 Task: Select Convenience. Add to cart, from FastMarket for 929 Preston Street, Leroy, Kansas 66857, Cell Number 620-964-6868, following items : Red Bull 4PK_x000D_
 - 1, Cheeze It Original_x000D_
 - 1, Pringles BBQ Grab N Go_x000D_
 - 1
Action: Mouse moved to (284, 114)
Screenshot: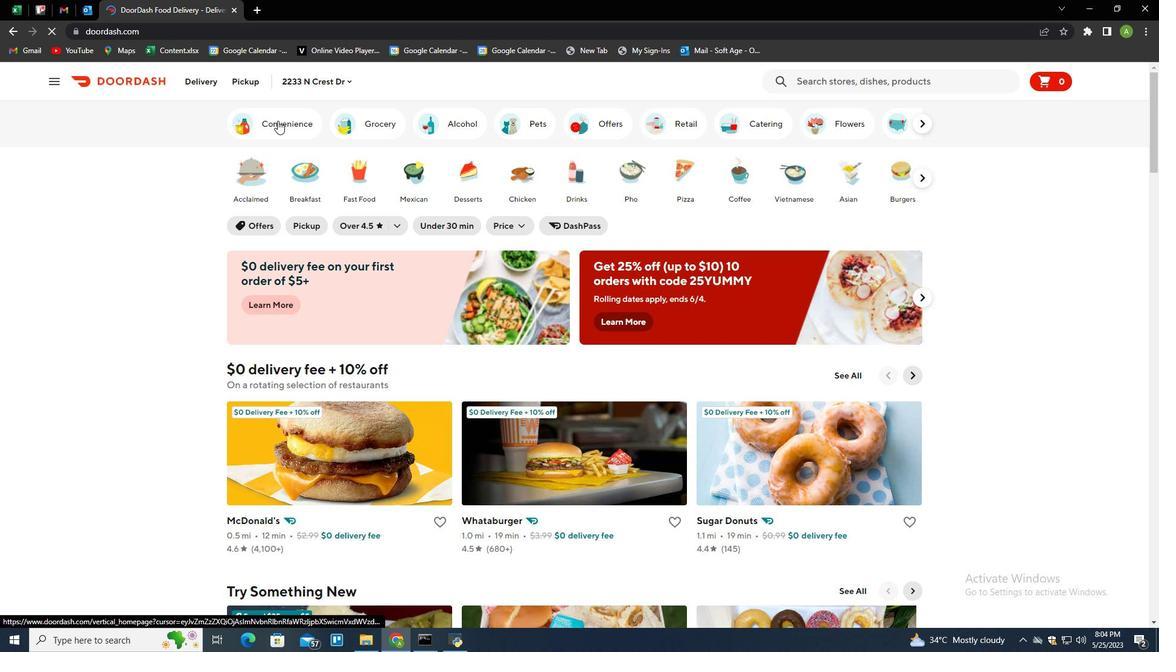
Action: Mouse pressed left at (284, 114)
Screenshot: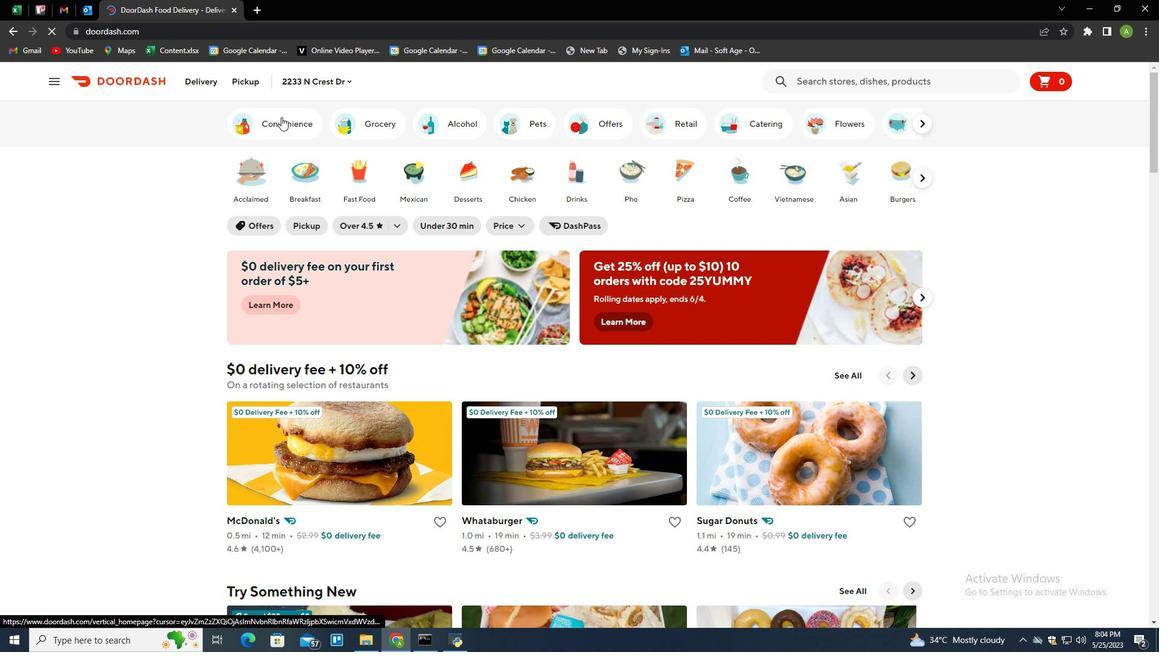 
Action: Mouse moved to (662, 609)
Screenshot: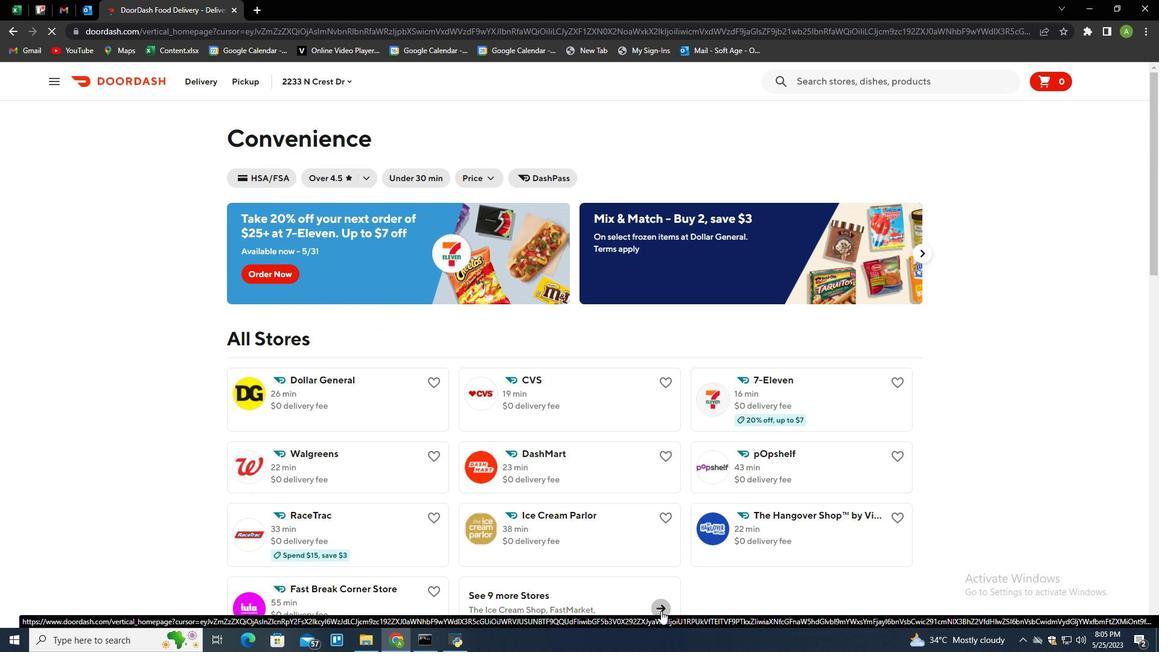 
Action: Mouse pressed left at (662, 609)
Screenshot: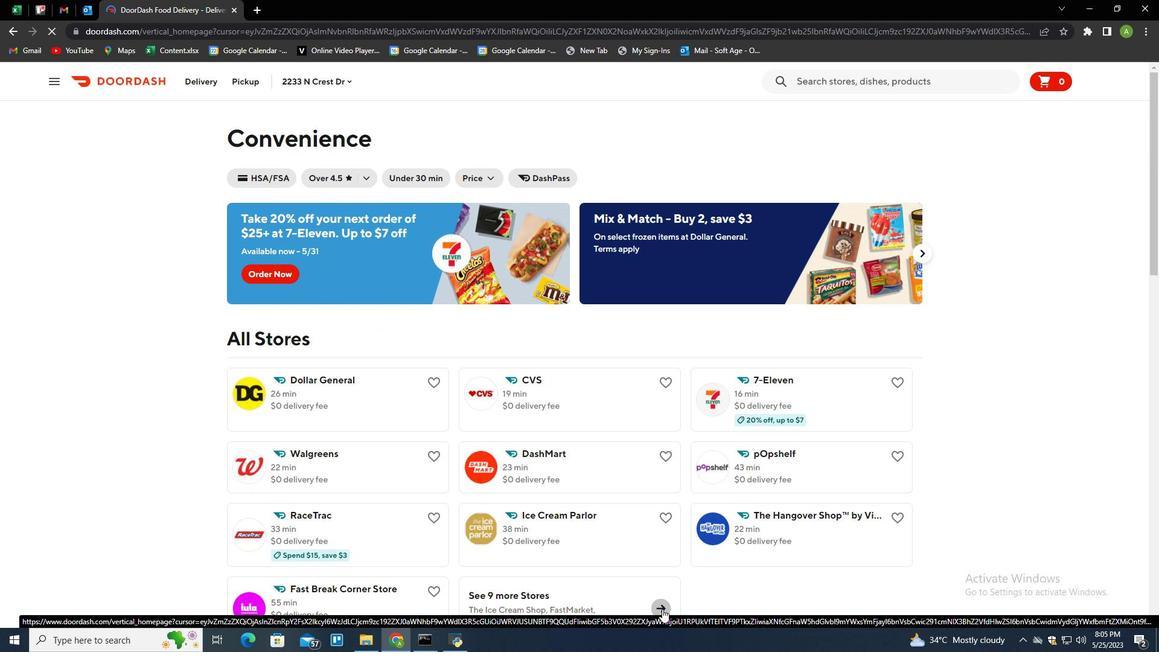 
Action: Mouse moved to (736, 397)
Screenshot: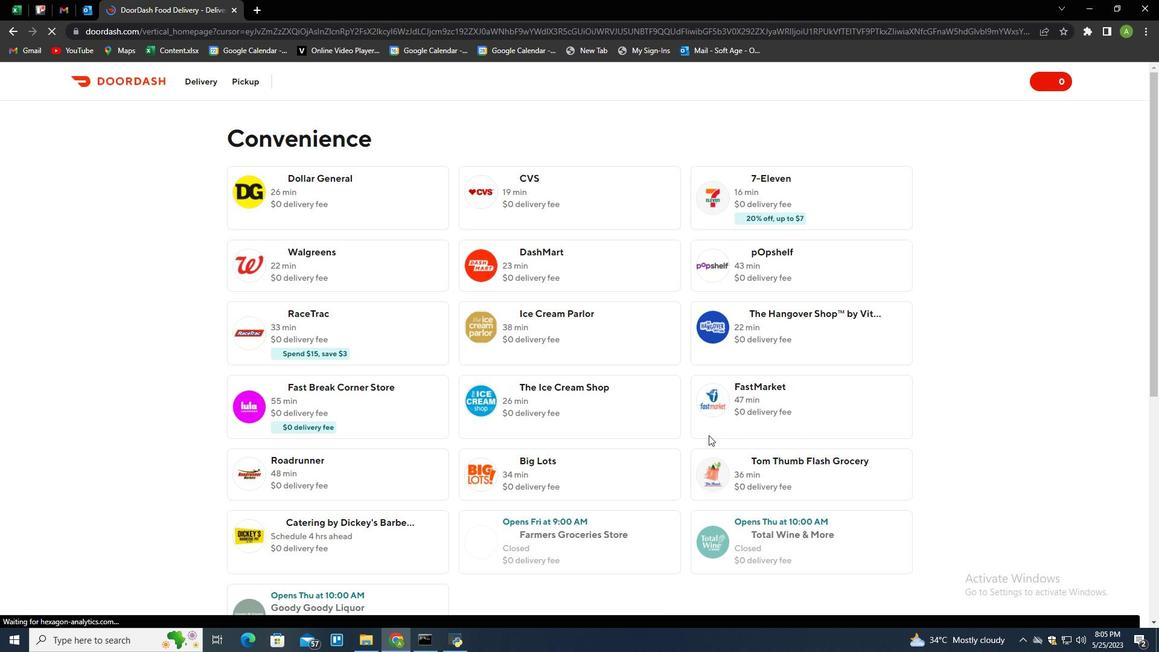 
Action: Mouse pressed left at (736, 397)
Screenshot: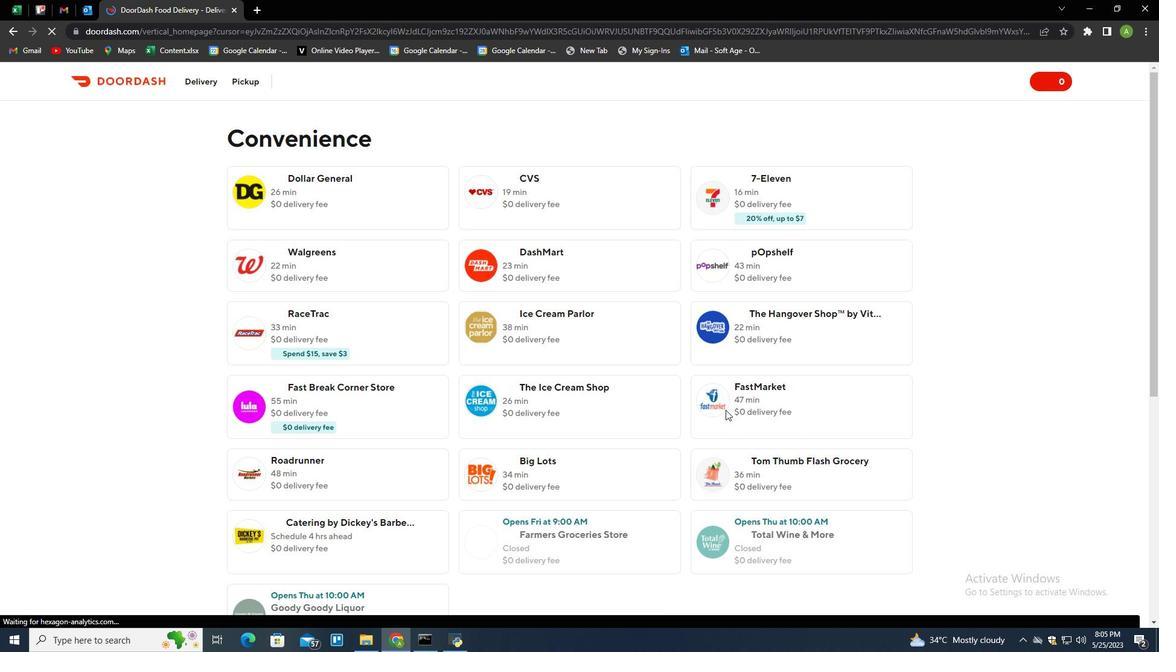
Action: Mouse moved to (257, 80)
Screenshot: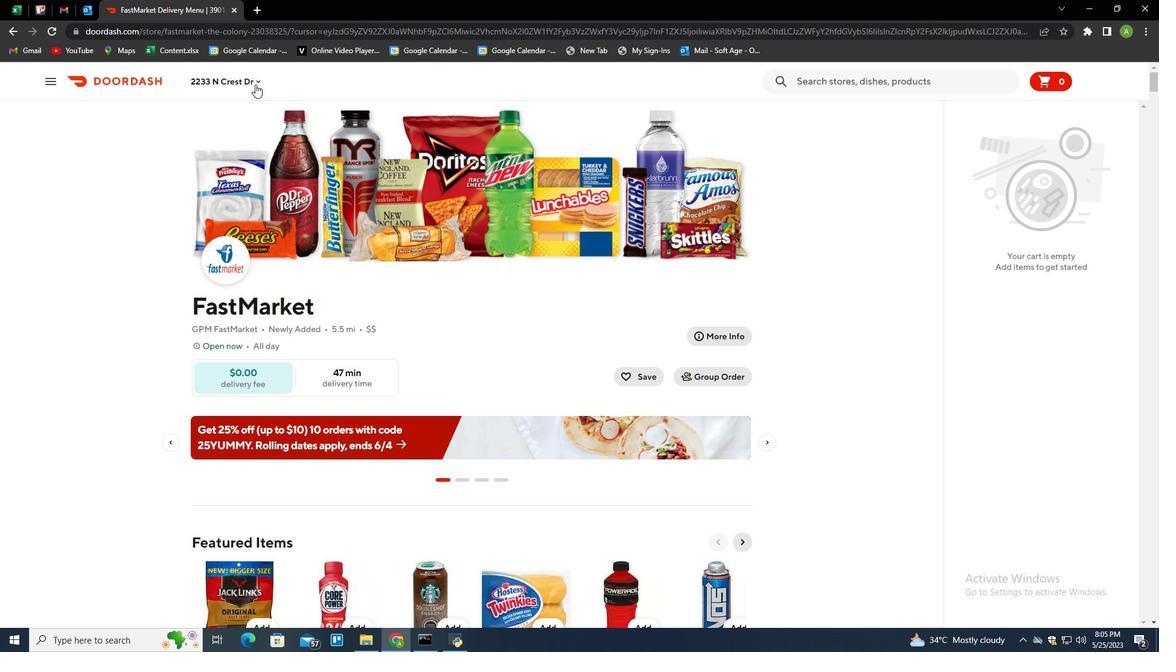 
Action: Mouse pressed left at (257, 80)
Screenshot: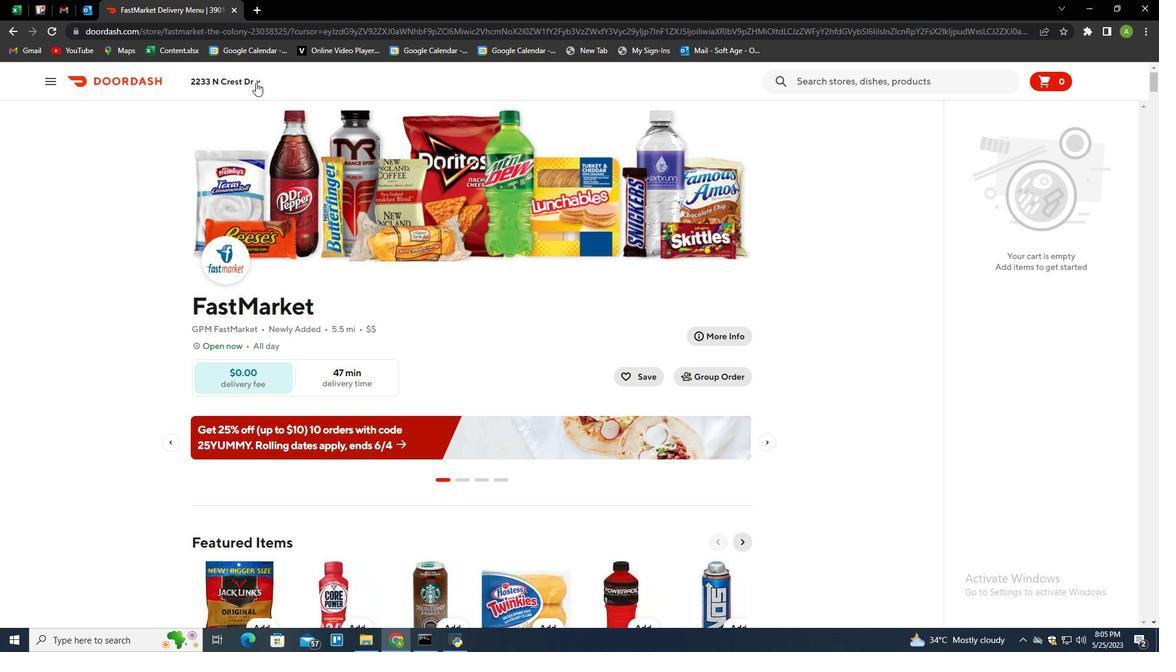 
Action: Mouse moved to (238, 131)
Screenshot: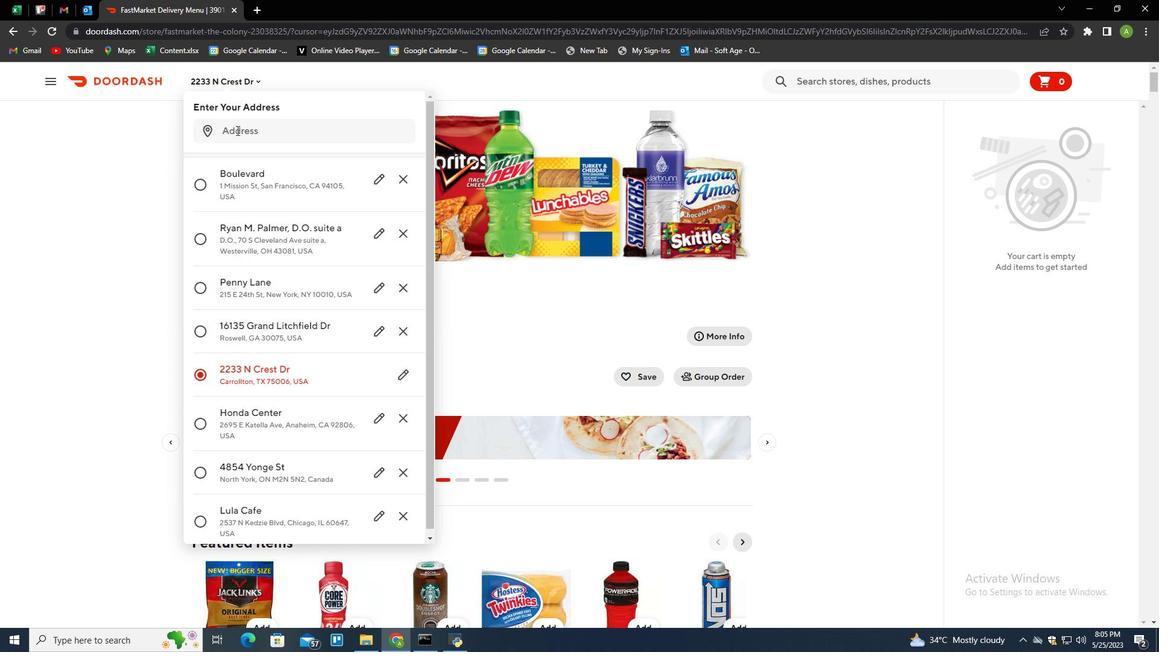 
Action: Mouse pressed left at (238, 131)
Screenshot: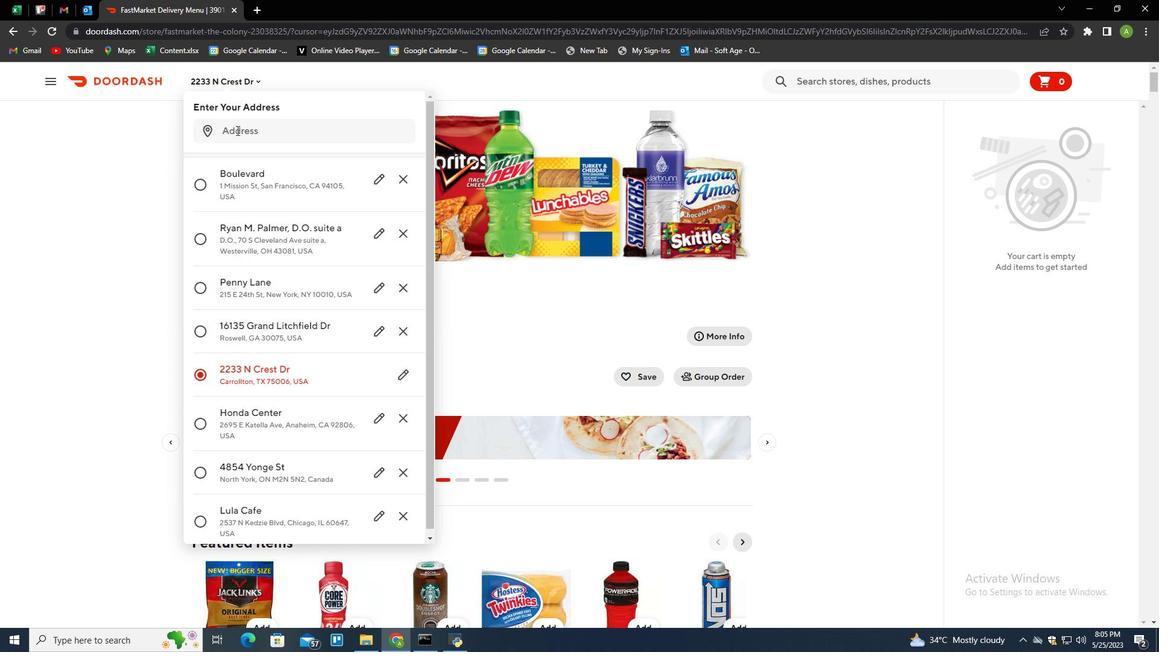 
Action: Key pressed 929<Key.space>pee<Key.backspace><Key.backspace>reston<Key.space>street,<Key.space>leroy,<Key.space>kansas<Key.space>66857<Key.enter>
Screenshot: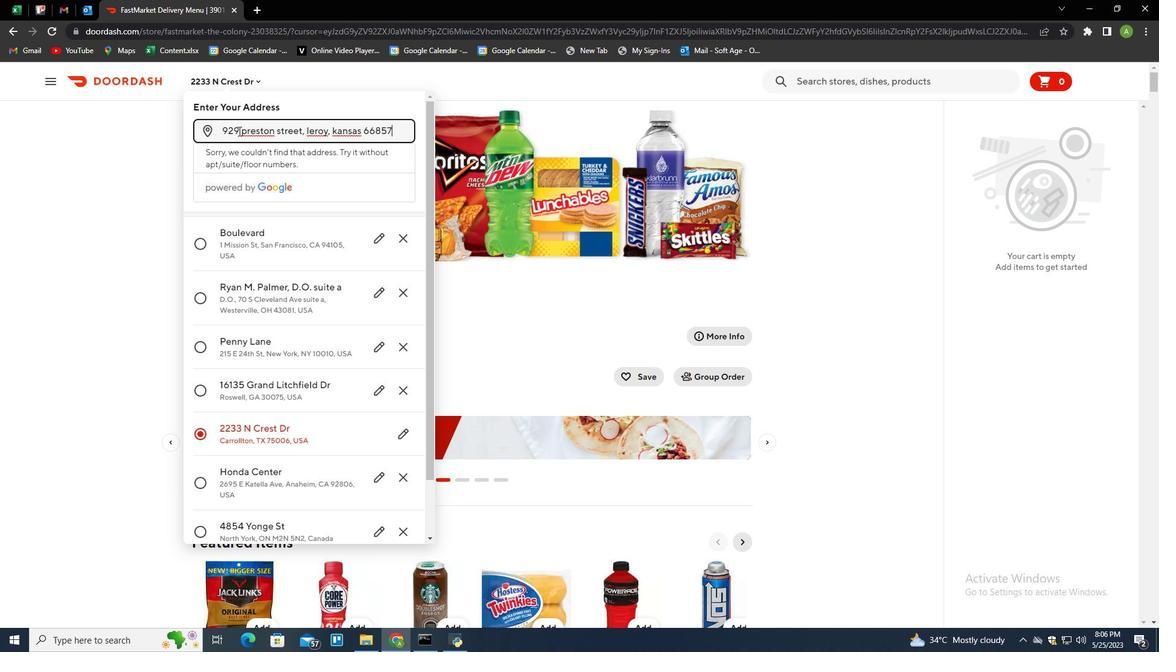 
Action: Mouse moved to (366, 499)
Screenshot: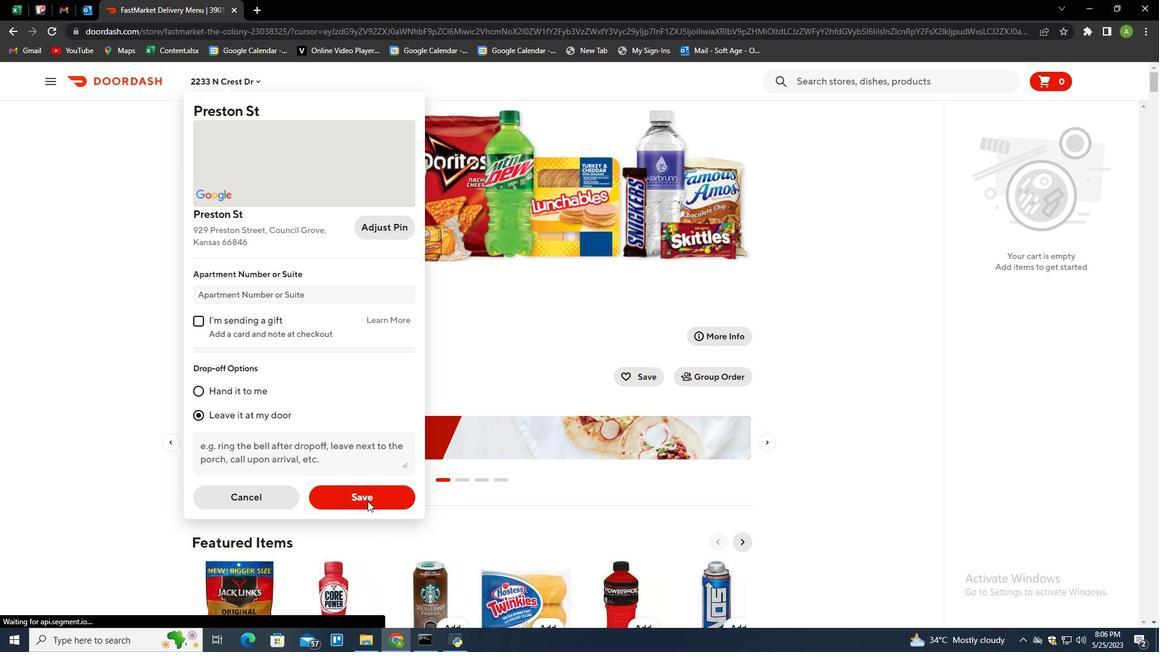 
Action: Mouse pressed left at (366, 499)
Screenshot: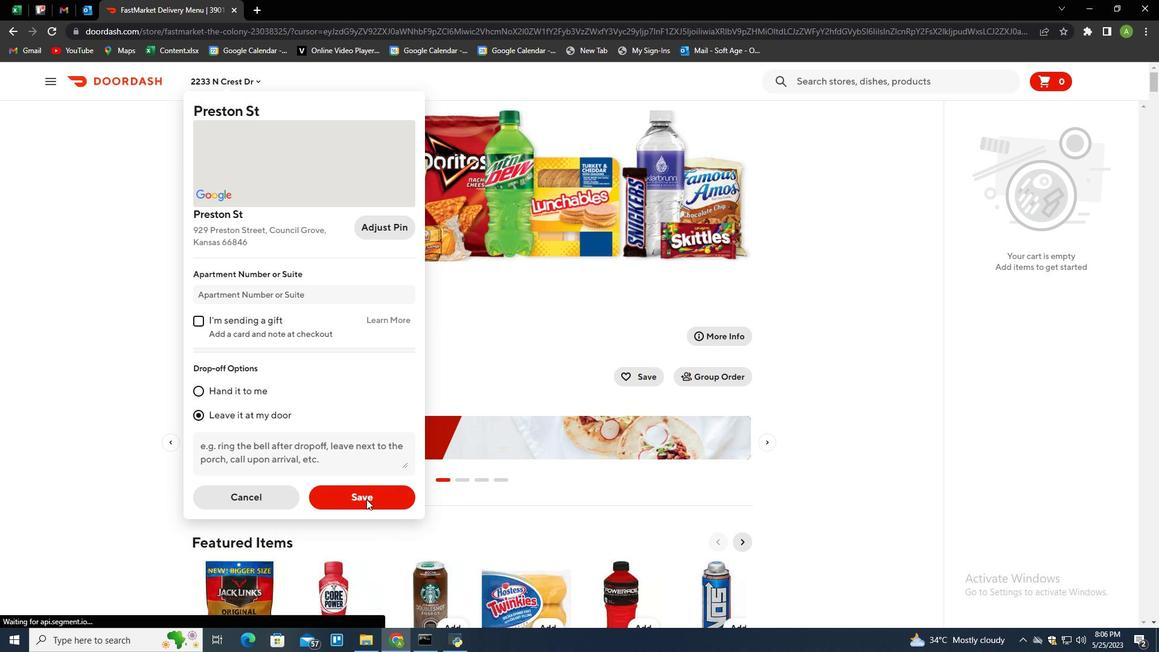 
Action: Mouse moved to (623, 443)
Screenshot: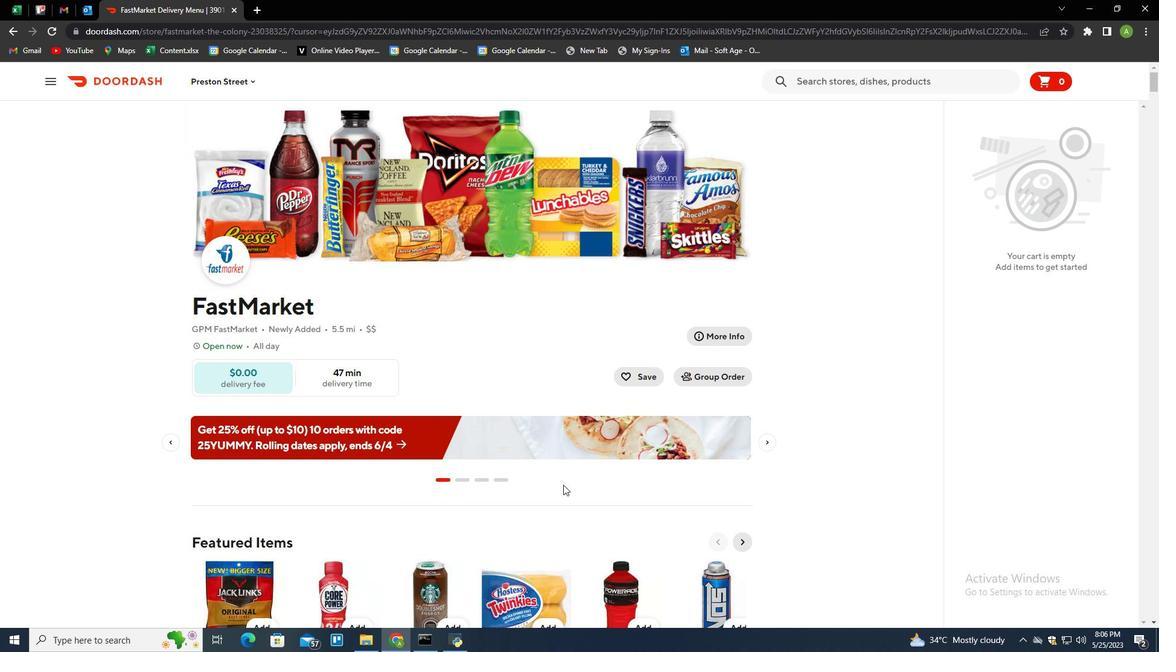 
Action: Mouse scrolled (623, 442) with delta (0, 0)
Screenshot: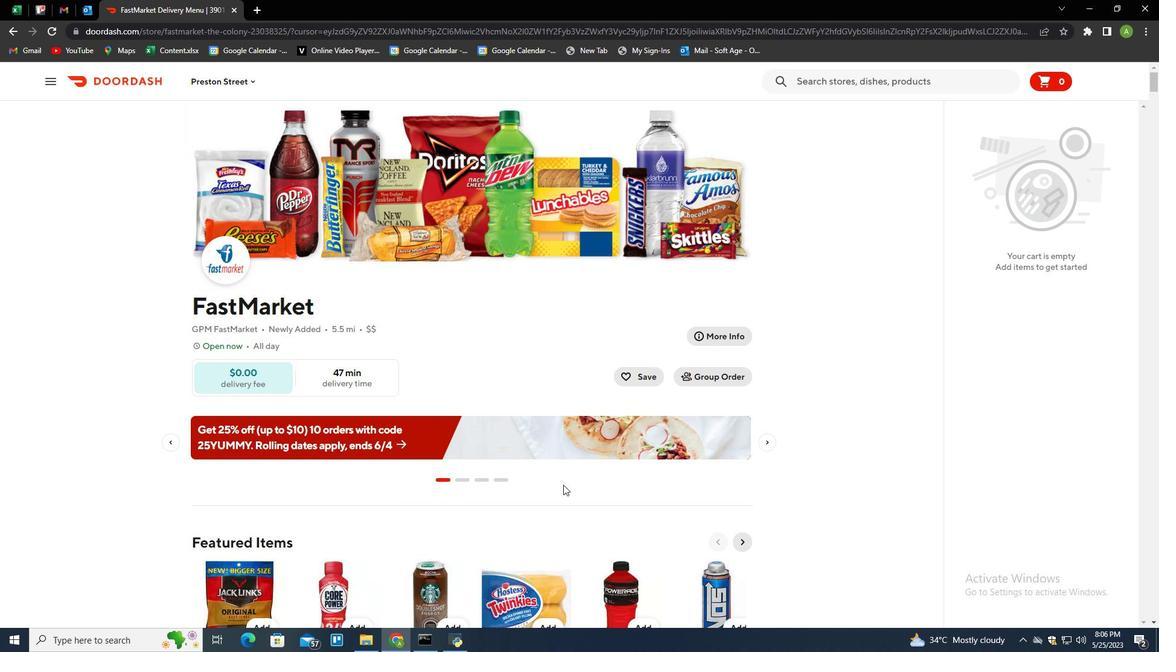 
Action: Mouse scrolled (623, 442) with delta (0, 0)
Screenshot: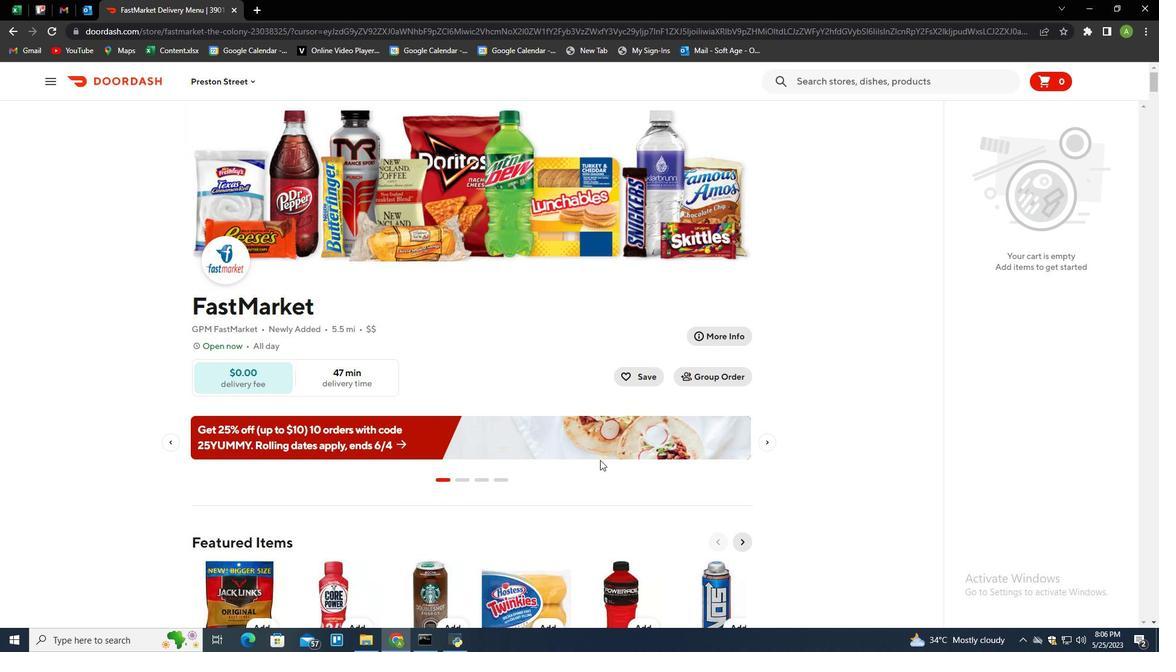 
Action: Mouse moved to (625, 443)
Screenshot: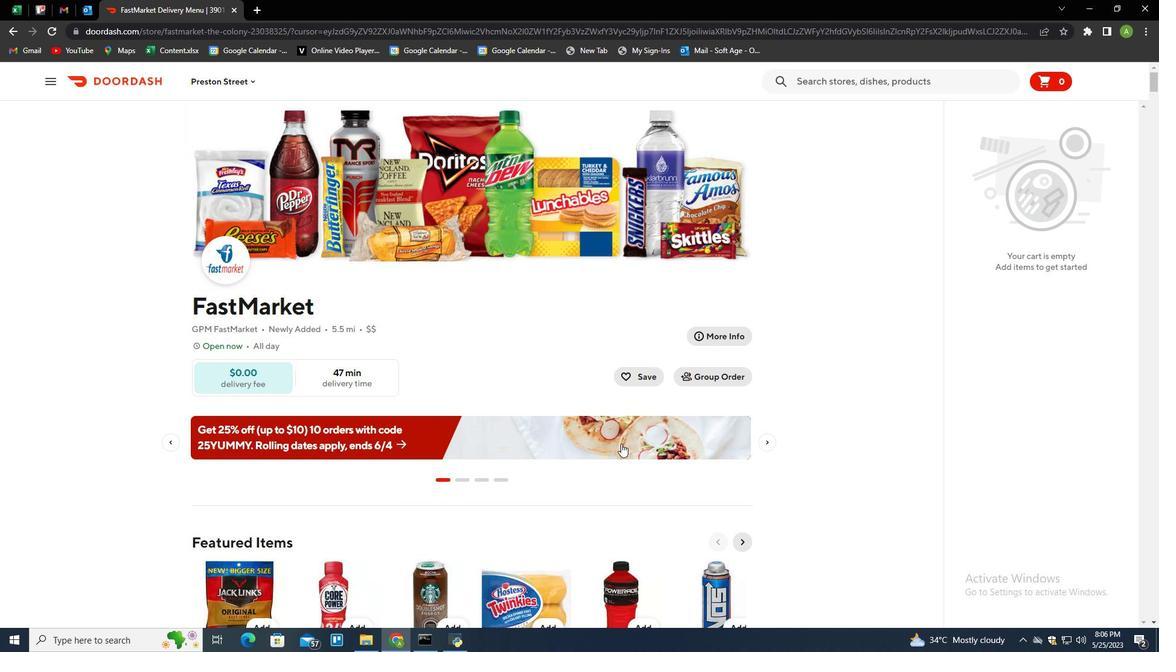 
Action: Mouse scrolled (625, 442) with delta (0, 0)
Screenshot: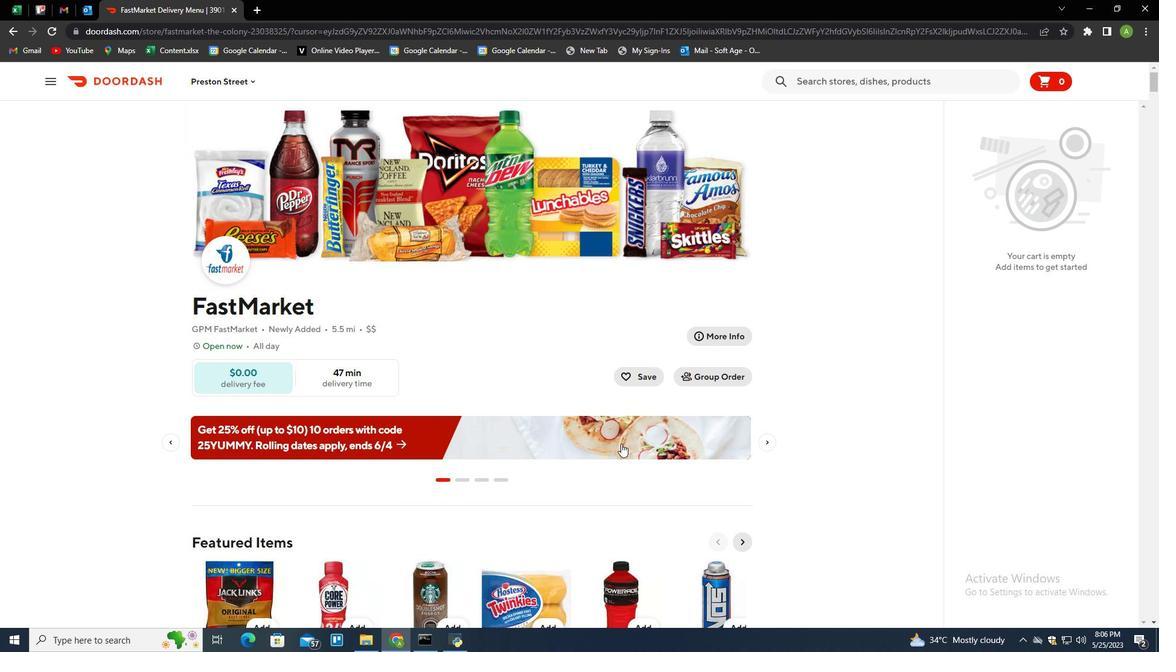 
Action: Mouse moved to (626, 444)
Screenshot: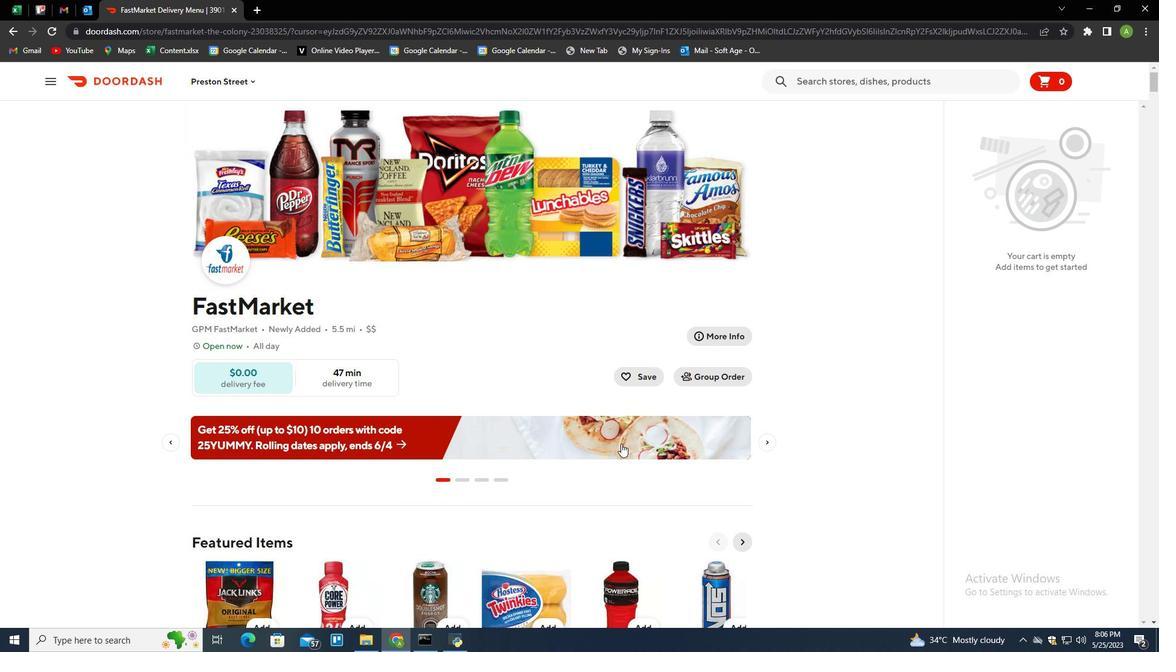 
Action: Mouse scrolled (626, 443) with delta (0, 0)
Screenshot: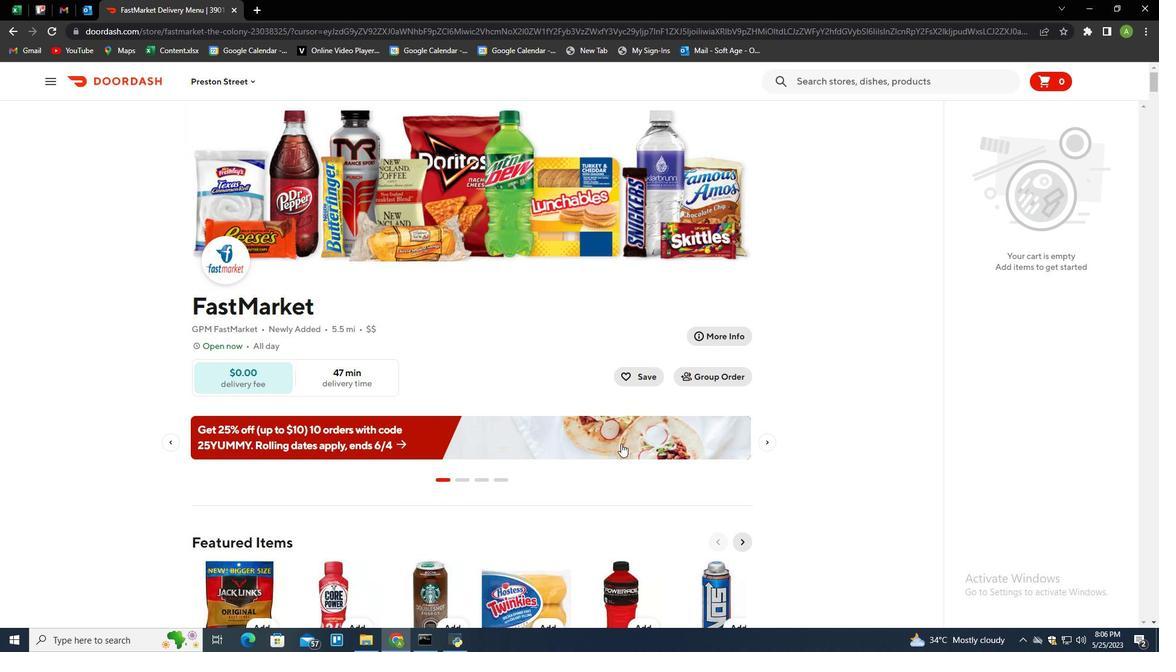 
Action: Mouse moved to (631, 446)
Screenshot: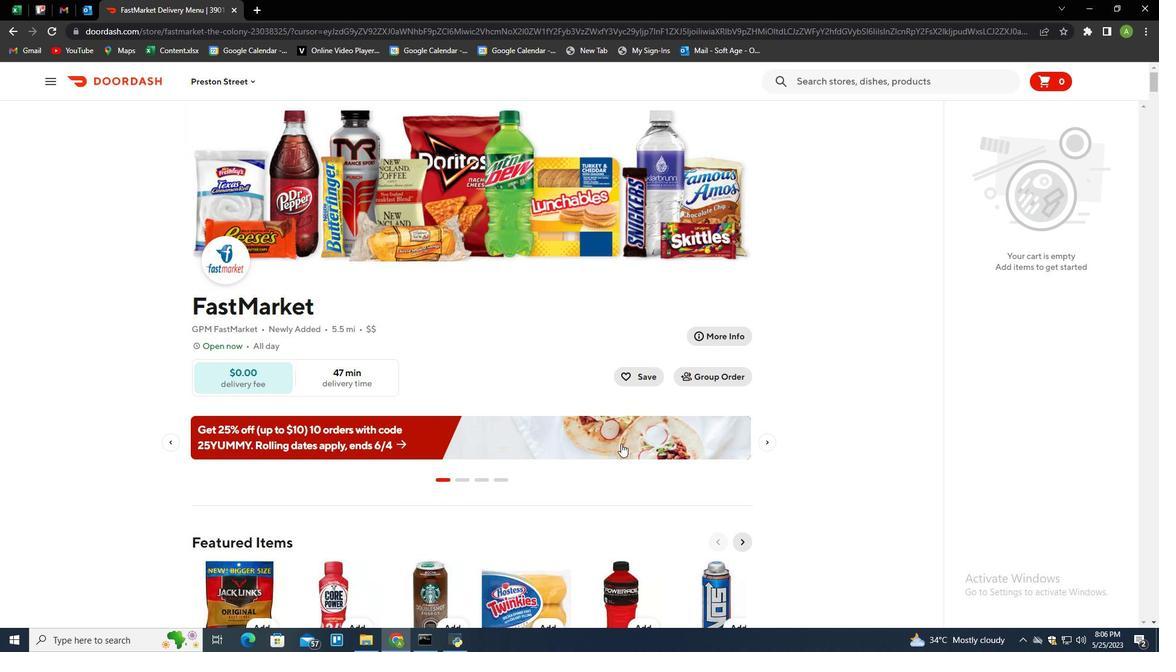 
Action: Mouse scrolled (631, 445) with delta (0, 0)
Screenshot: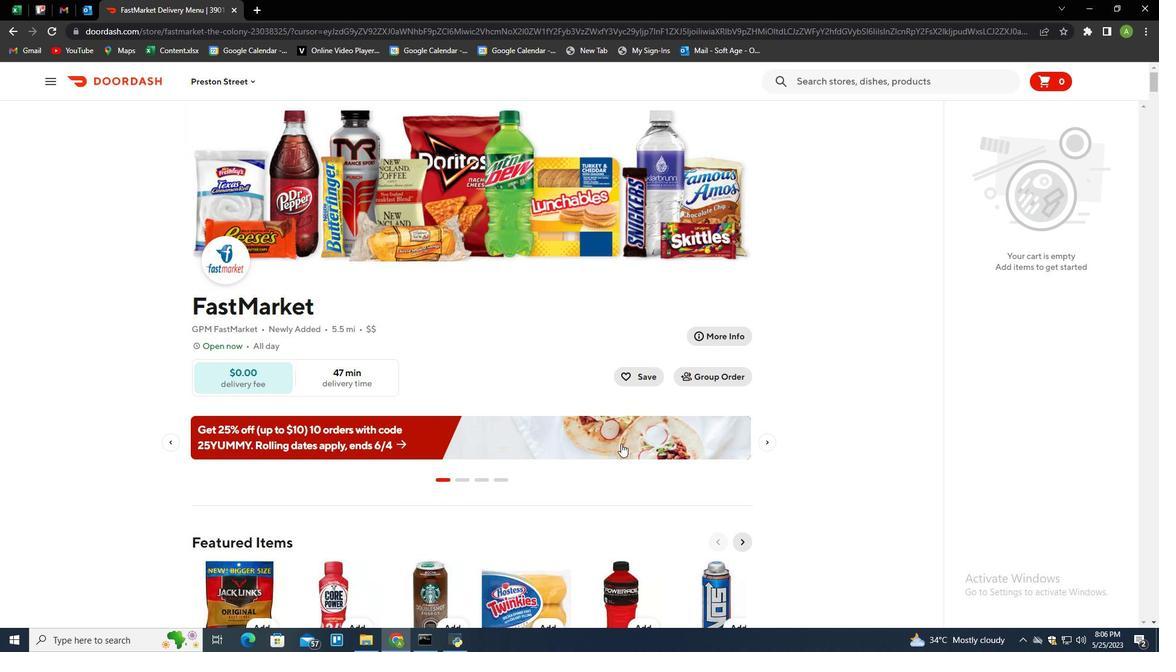 
Action: Mouse moved to (606, 601)
Screenshot: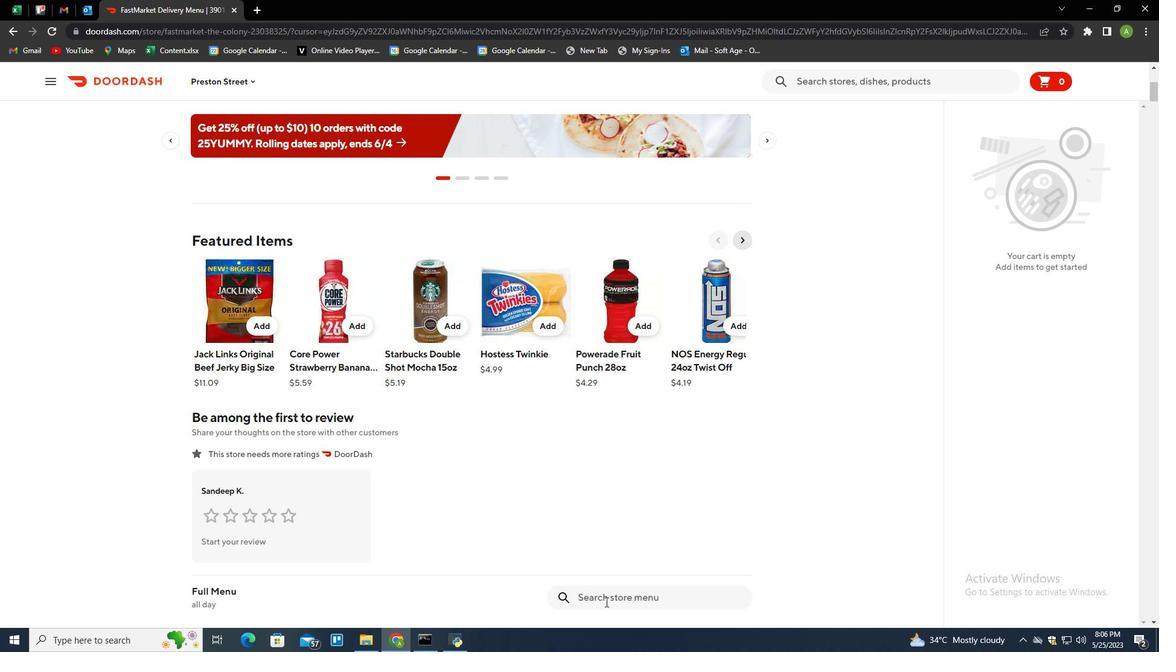 
Action: Mouse pressed left at (606, 601)
Screenshot: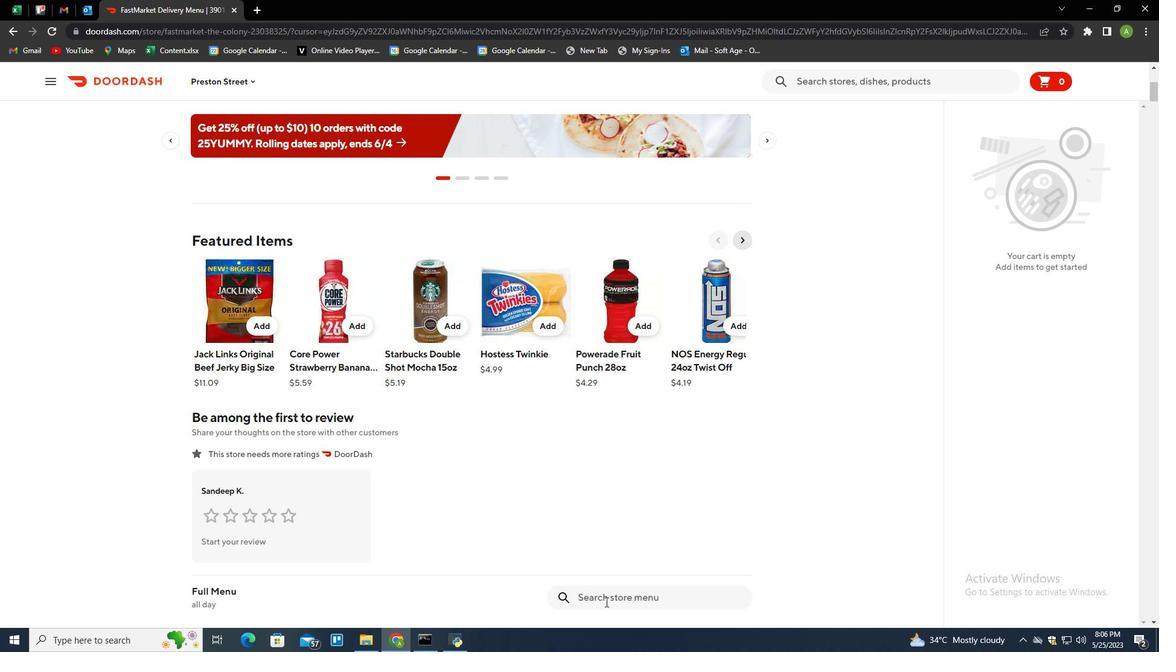 
Action: Mouse moved to (429, 248)
Screenshot: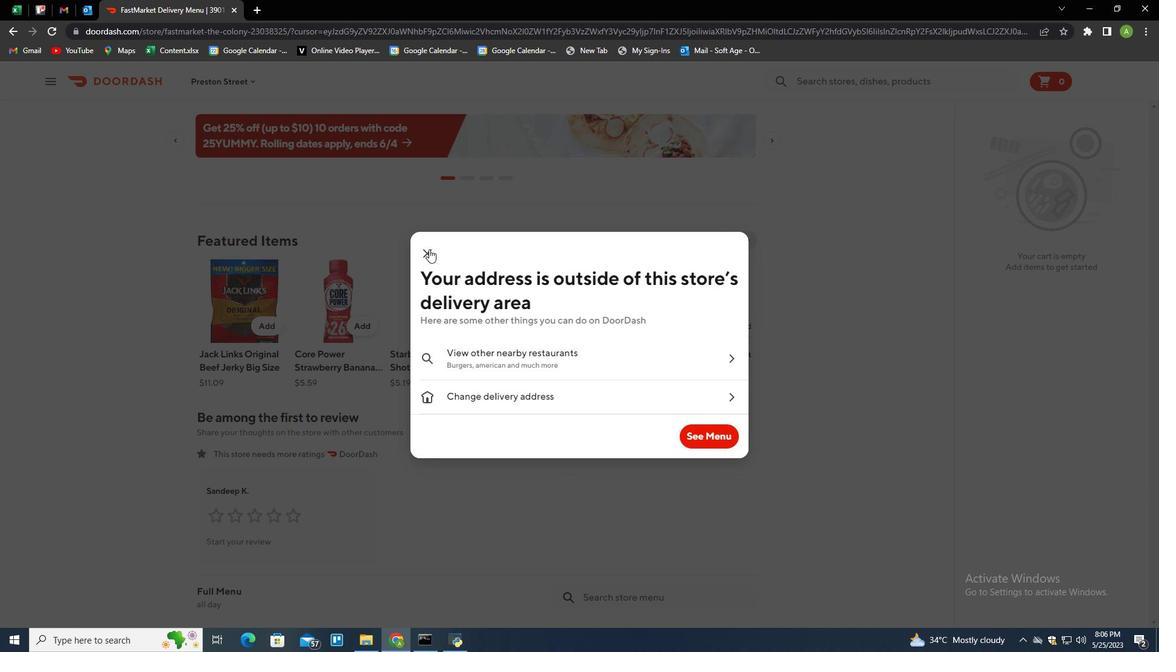 
Action: Mouse pressed left at (429, 248)
Screenshot: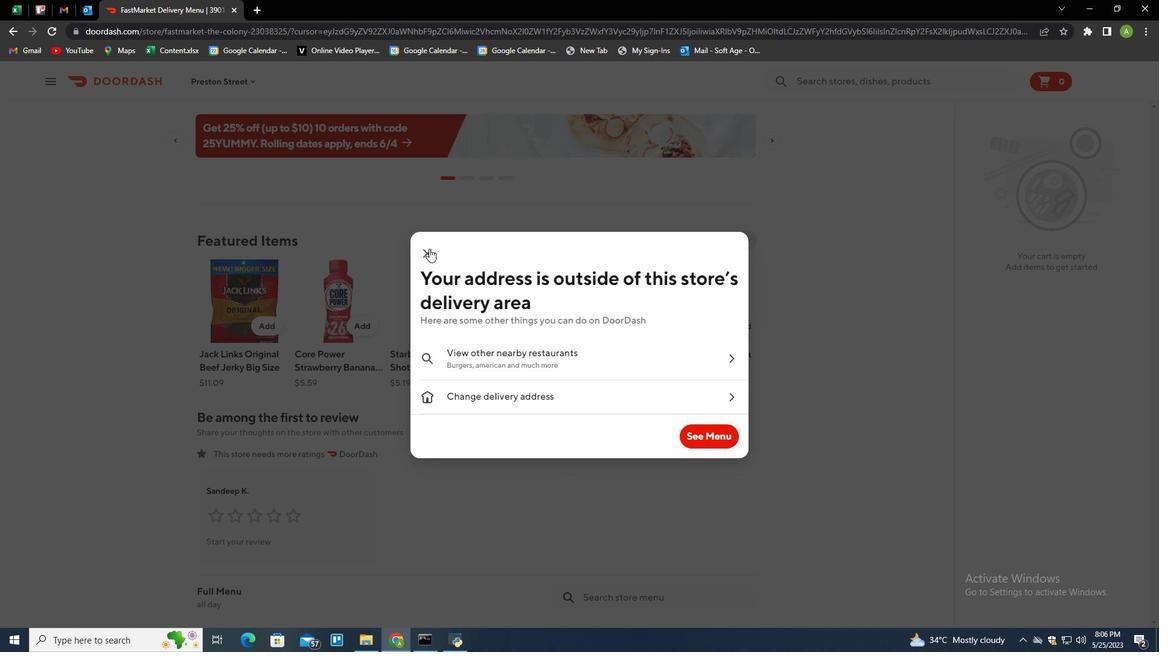 
Action: Mouse moved to (576, 551)
Screenshot: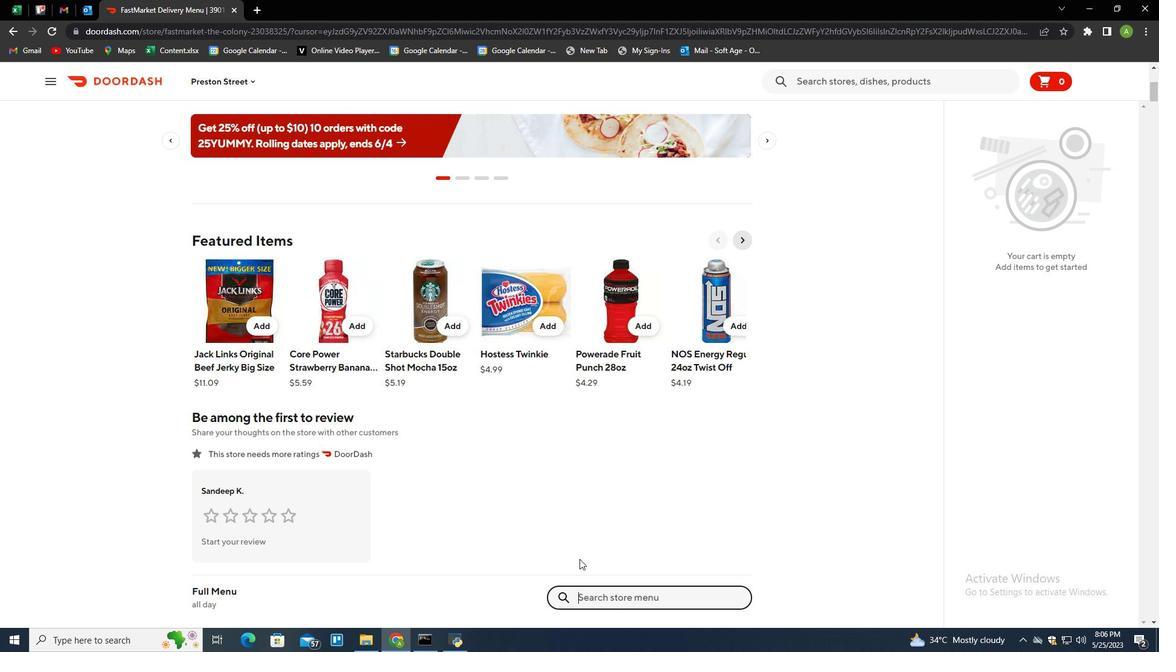 
Action: Key pressed red<Key.space>bull<Key.space>4pk<Key.enter>
Screenshot: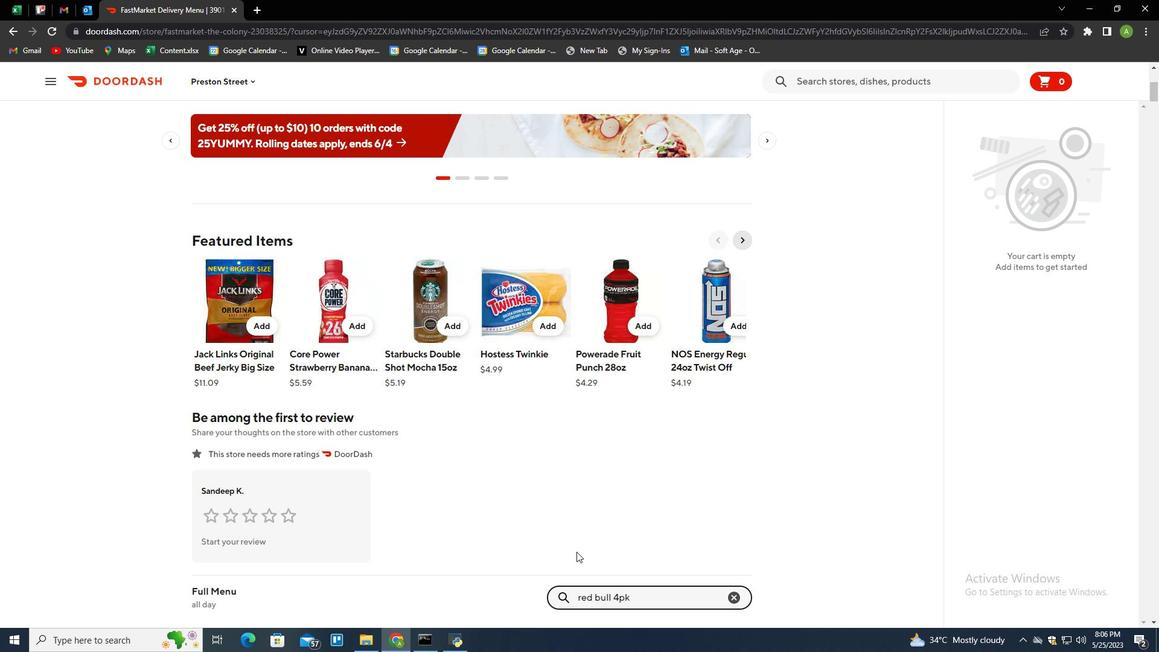 
Action: Mouse moved to (428, 330)
Screenshot: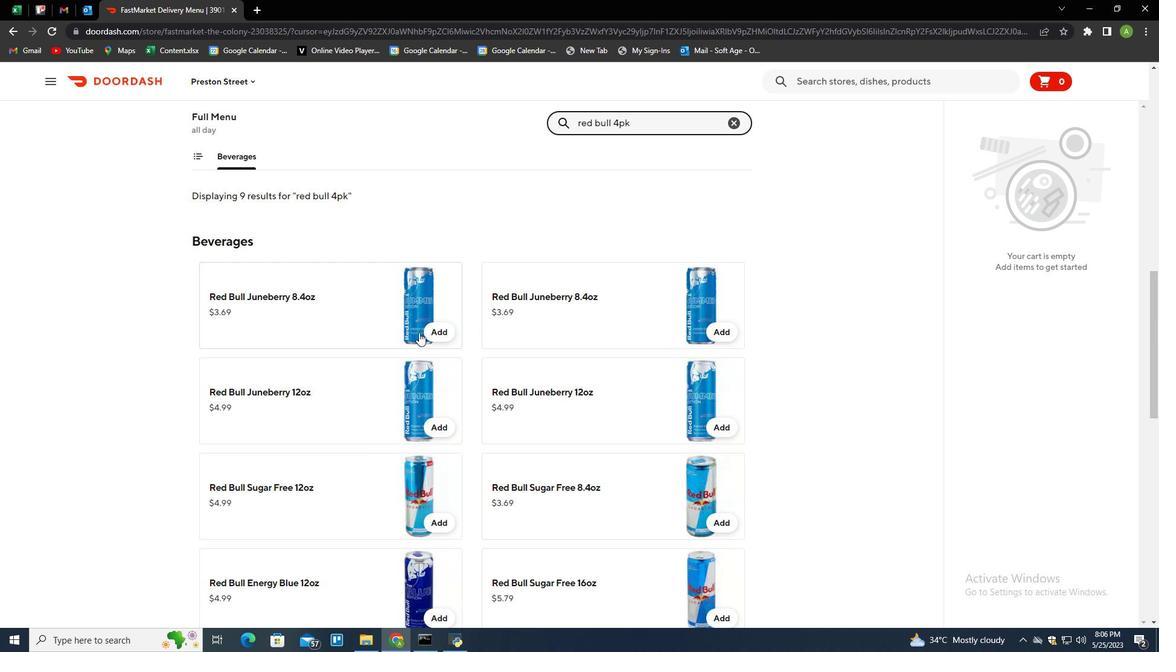 
Action: Mouse pressed left at (428, 330)
Screenshot: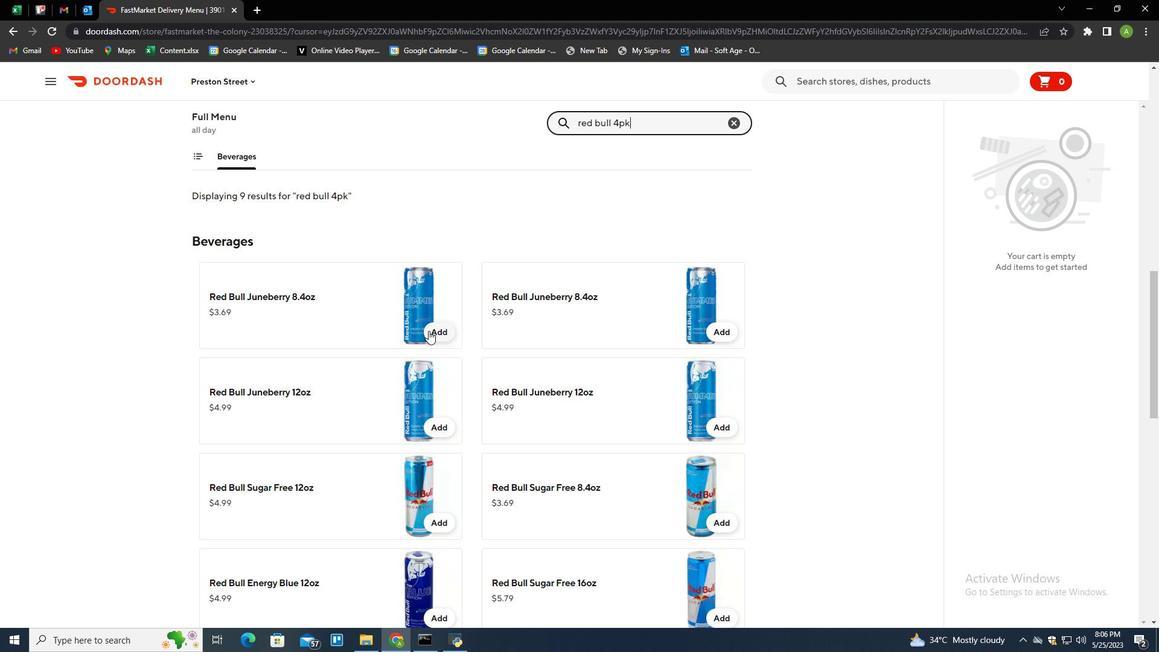 
Action: Mouse moved to (737, 122)
Screenshot: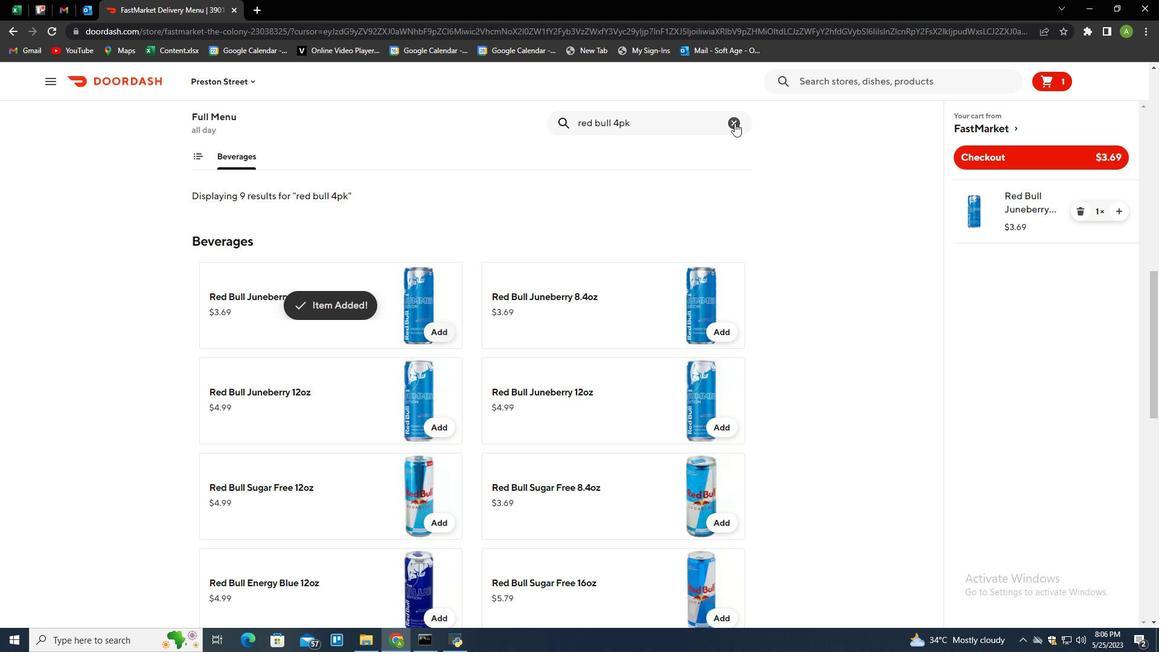 
Action: Mouse pressed left at (737, 122)
Screenshot: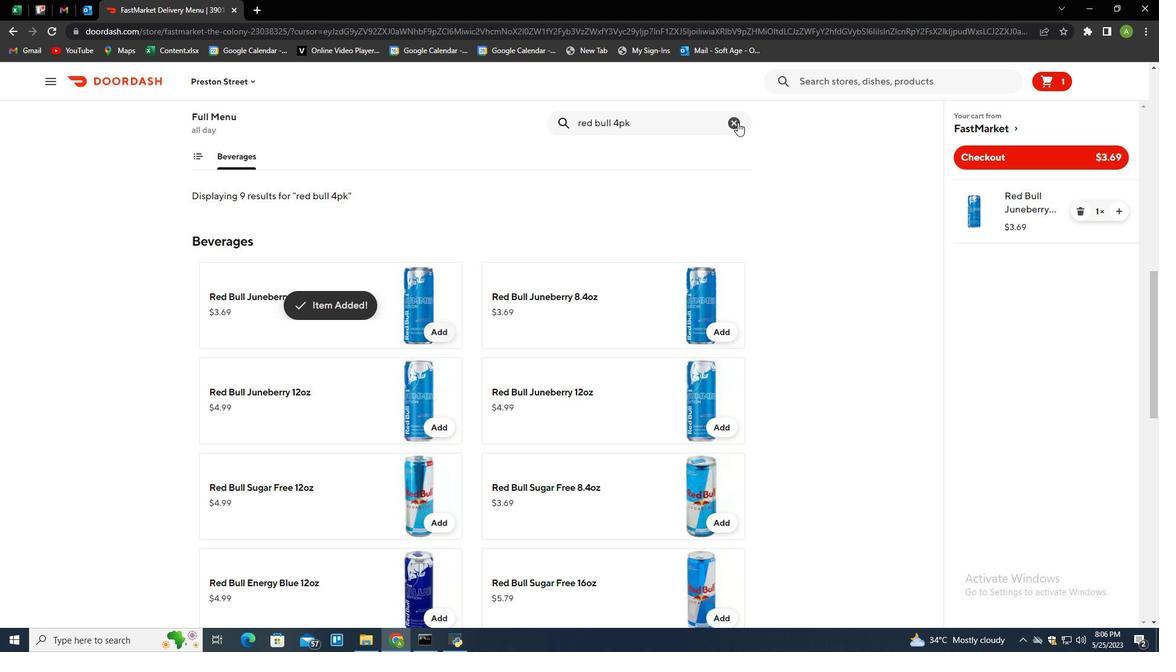 
Action: Mouse moved to (705, 125)
Screenshot: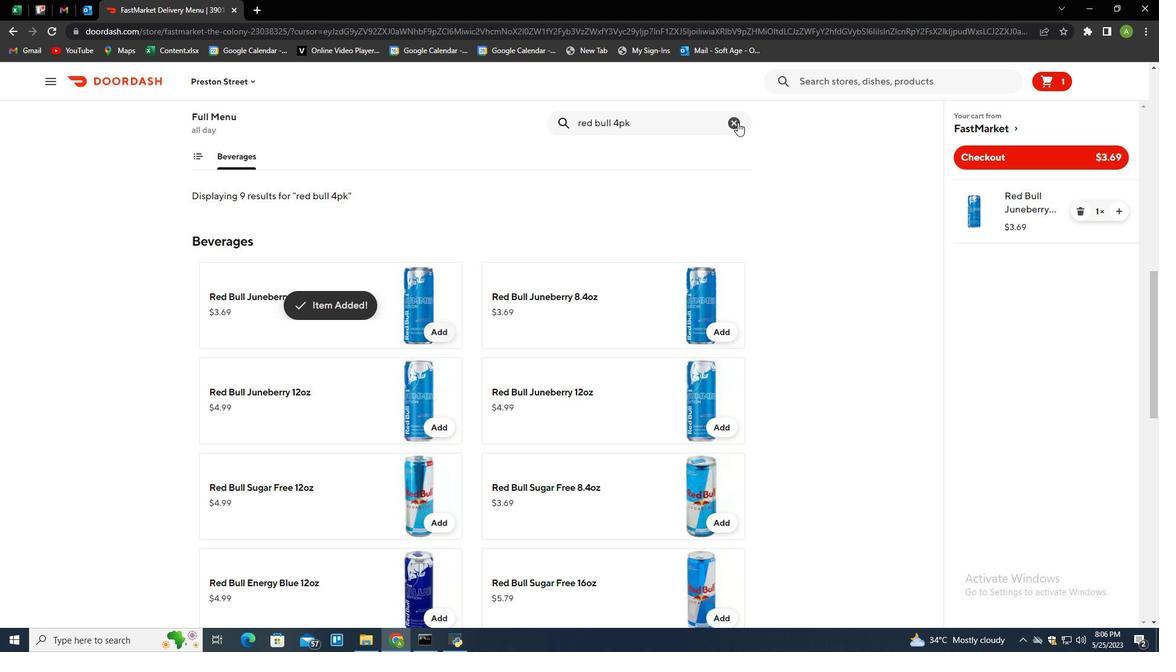 
Action: Key pressed chee
Screenshot: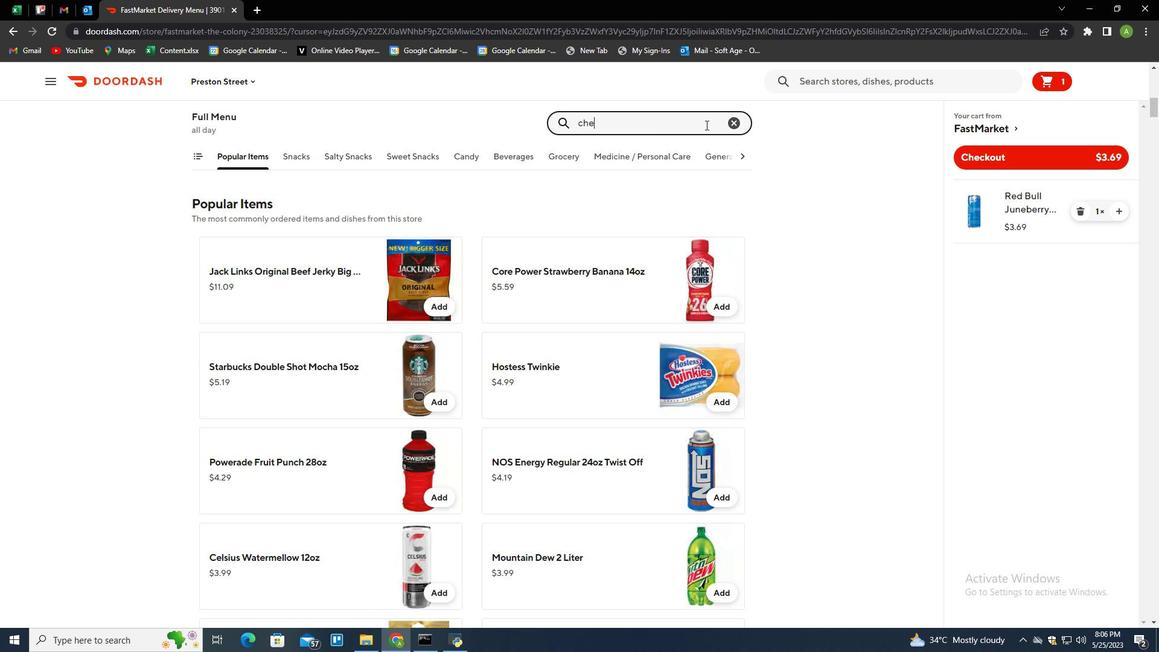 
Action: Mouse moved to (705, 125)
Screenshot: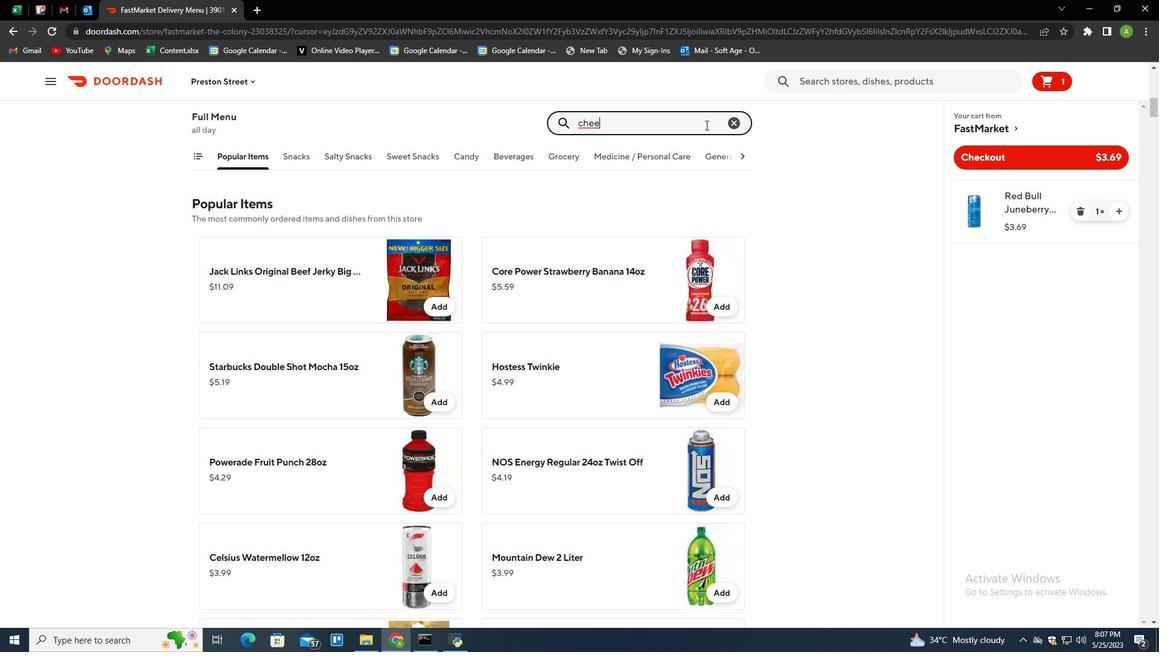 
Action: Key pressed ze<Key.space>it<Key.space>original<Key.space><Key.enter>
Screenshot: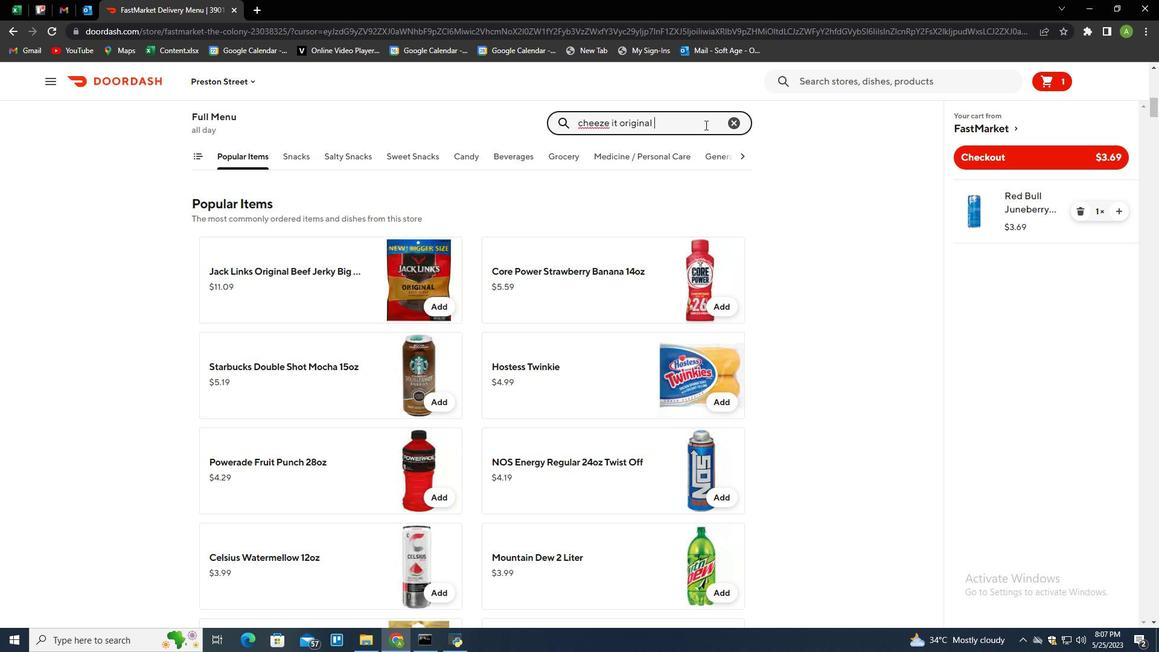 
Action: Mouse moved to (437, 329)
Screenshot: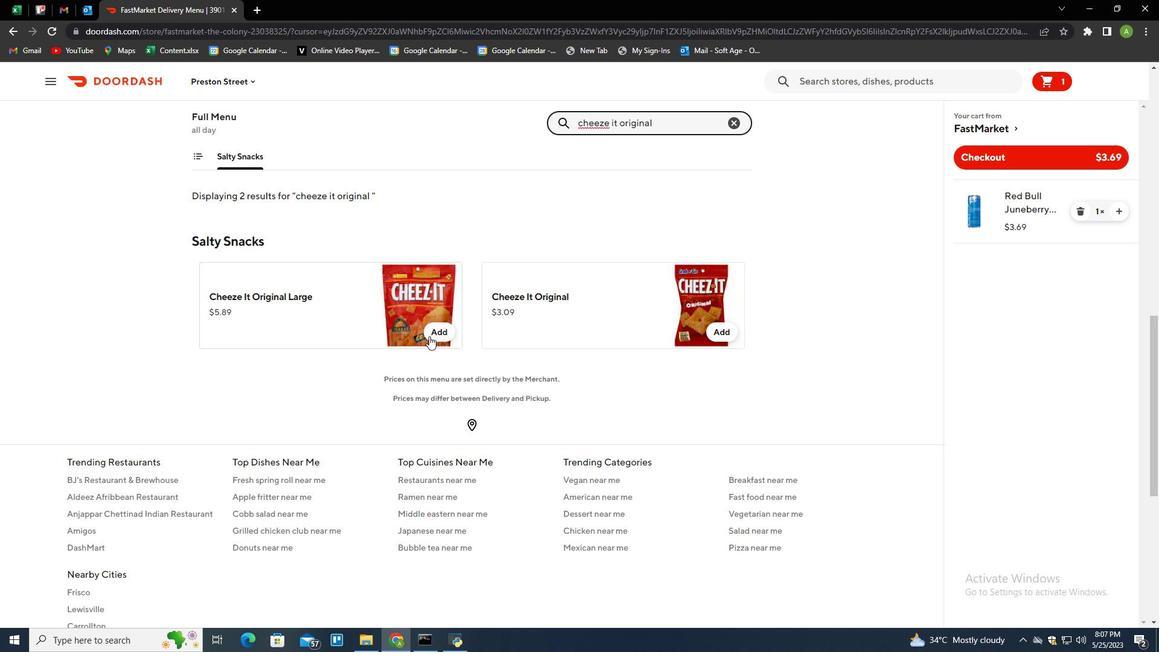 
Action: Mouse pressed left at (437, 329)
Screenshot: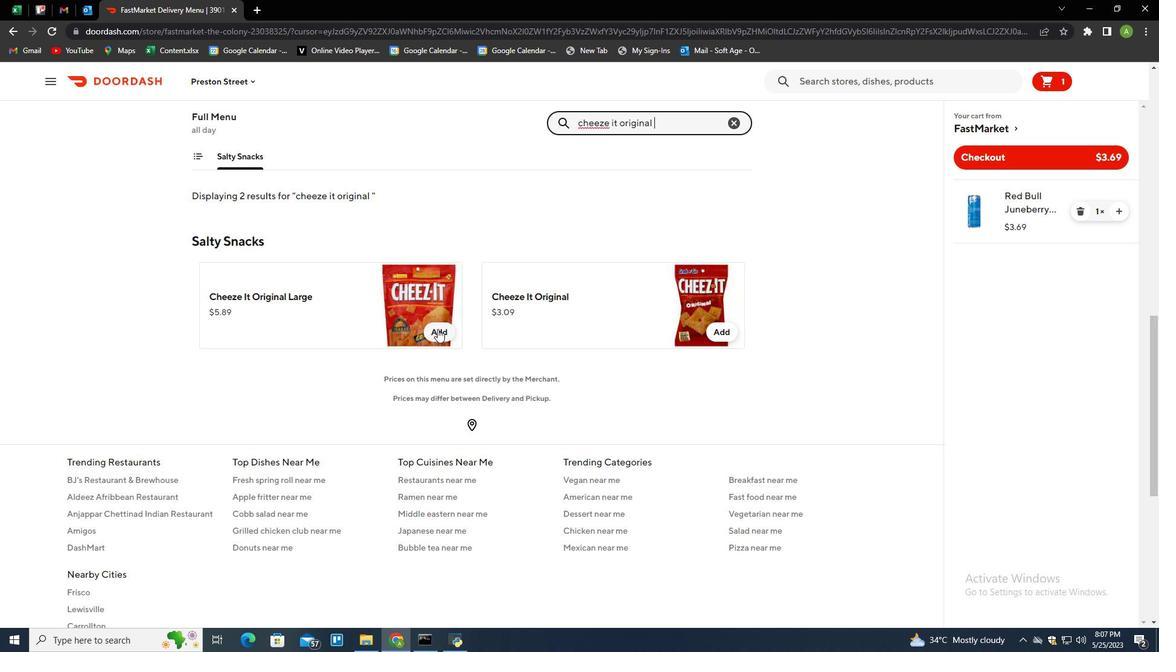 
Action: Mouse moved to (731, 125)
Screenshot: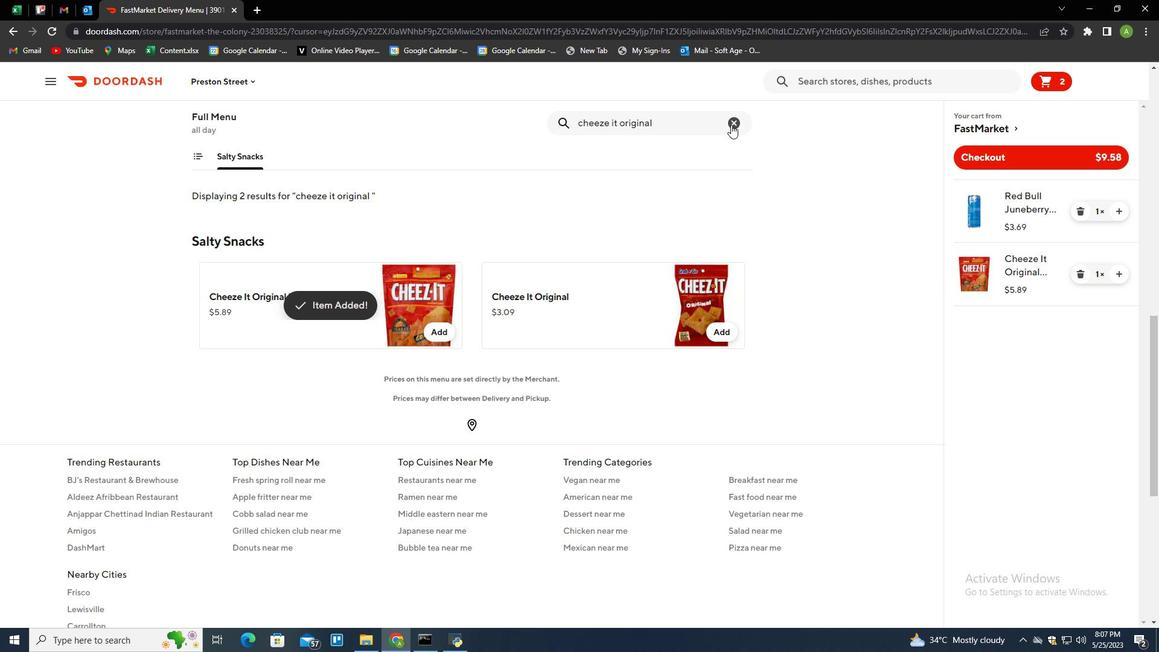 
Action: Mouse pressed left at (731, 125)
Screenshot: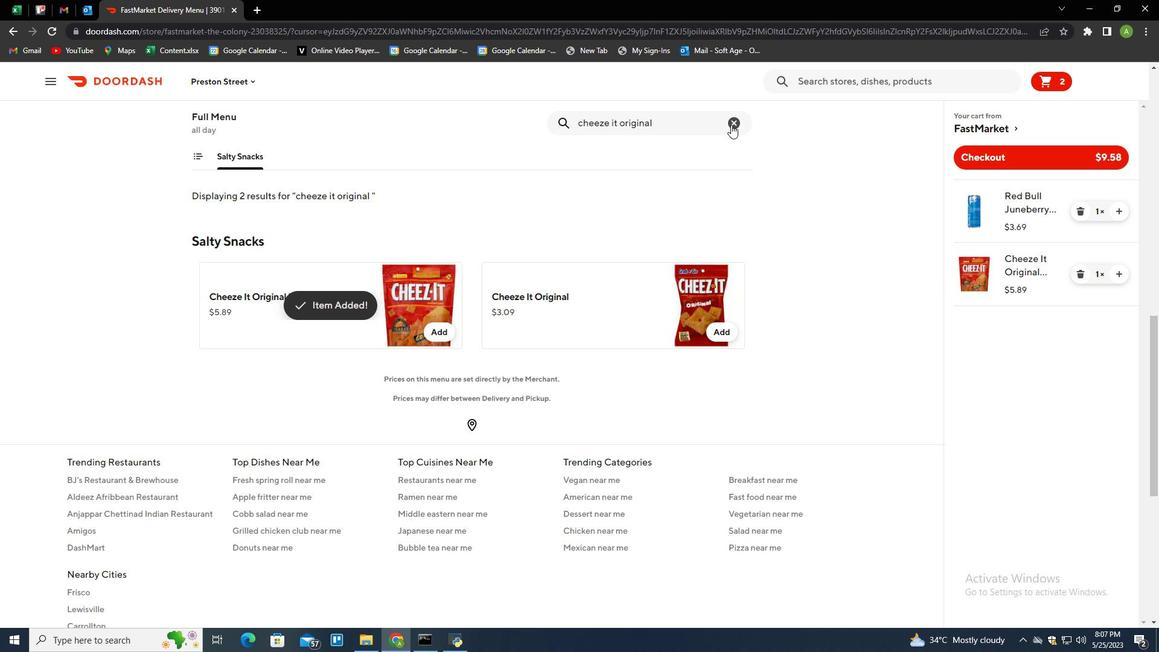 
Action: Mouse moved to (678, 150)
Screenshot: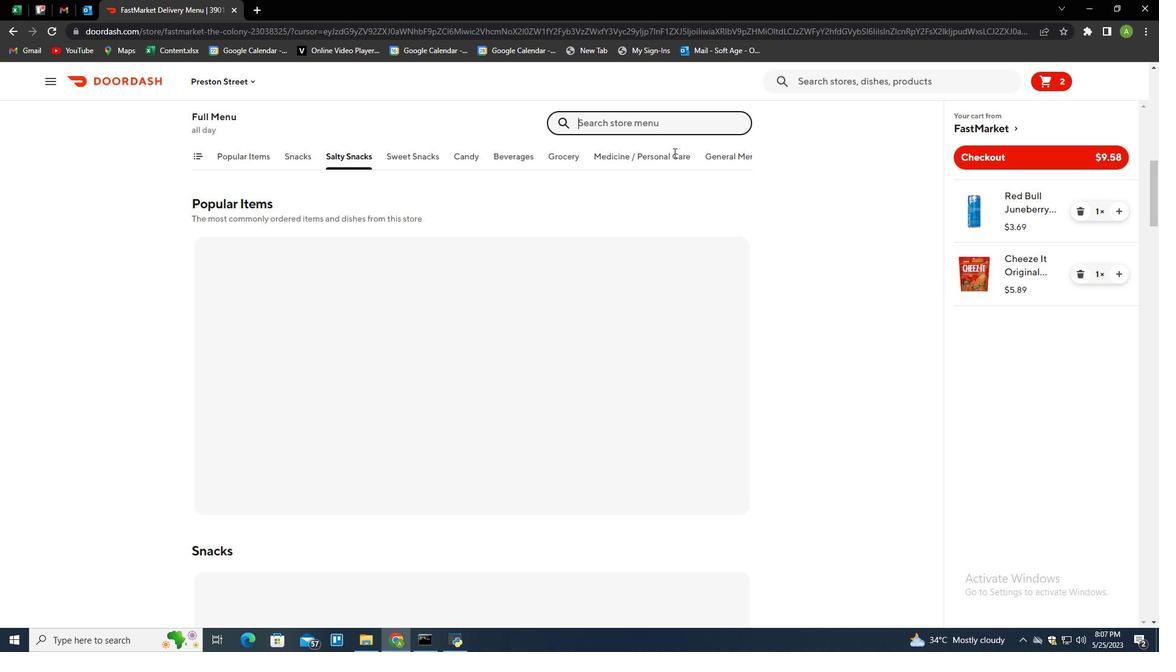 
Action: Key pressed pringles<Key.space>bbq<Key.space>grab<Key.space>n<Key.space>go<Key.enter>
Screenshot: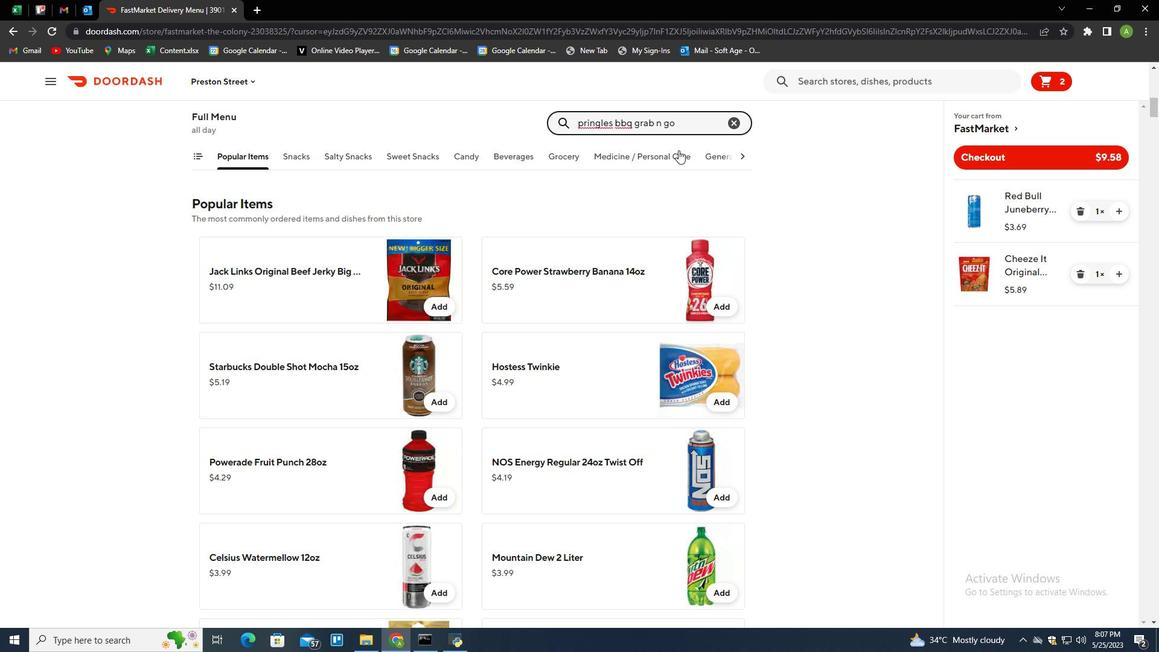 
Action: Mouse moved to (435, 336)
Screenshot: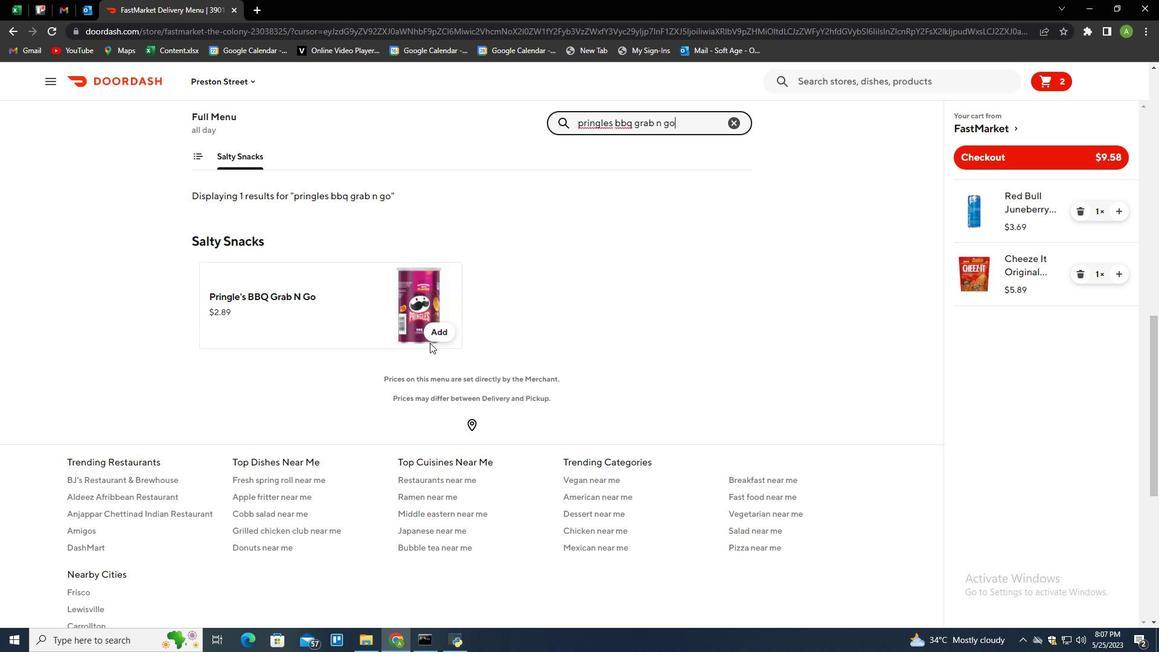 
Action: Mouse pressed left at (435, 336)
Screenshot: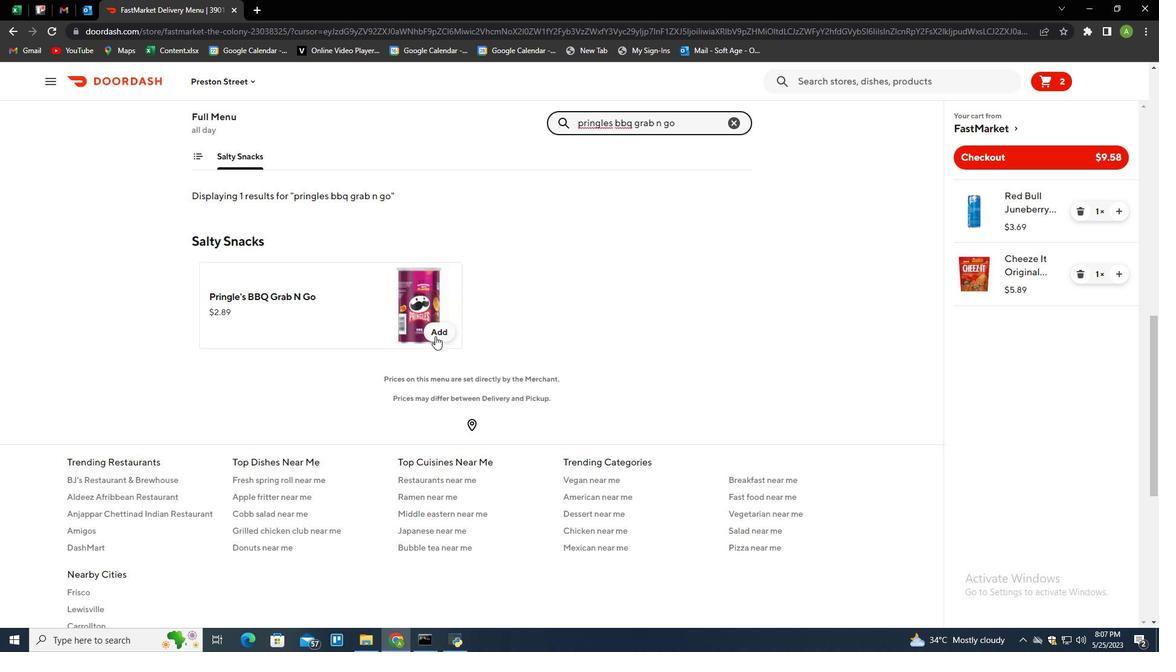 
Action: Mouse moved to (984, 160)
Screenshot: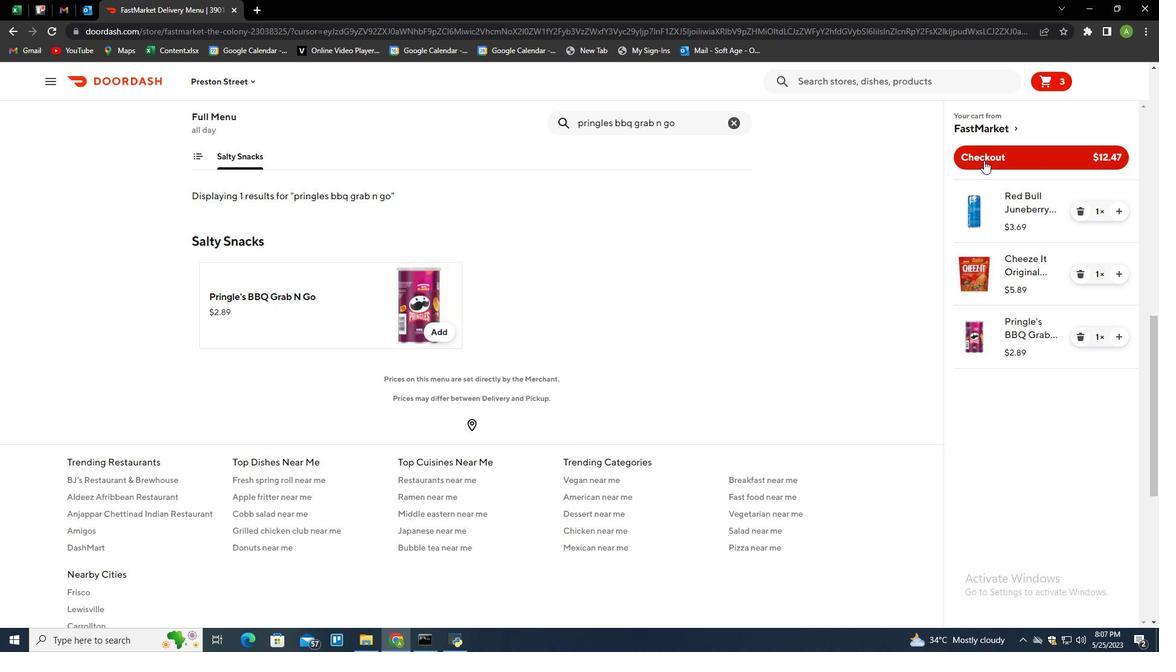 
Action: Mouse pressed left at (984, 160)
Screenshot: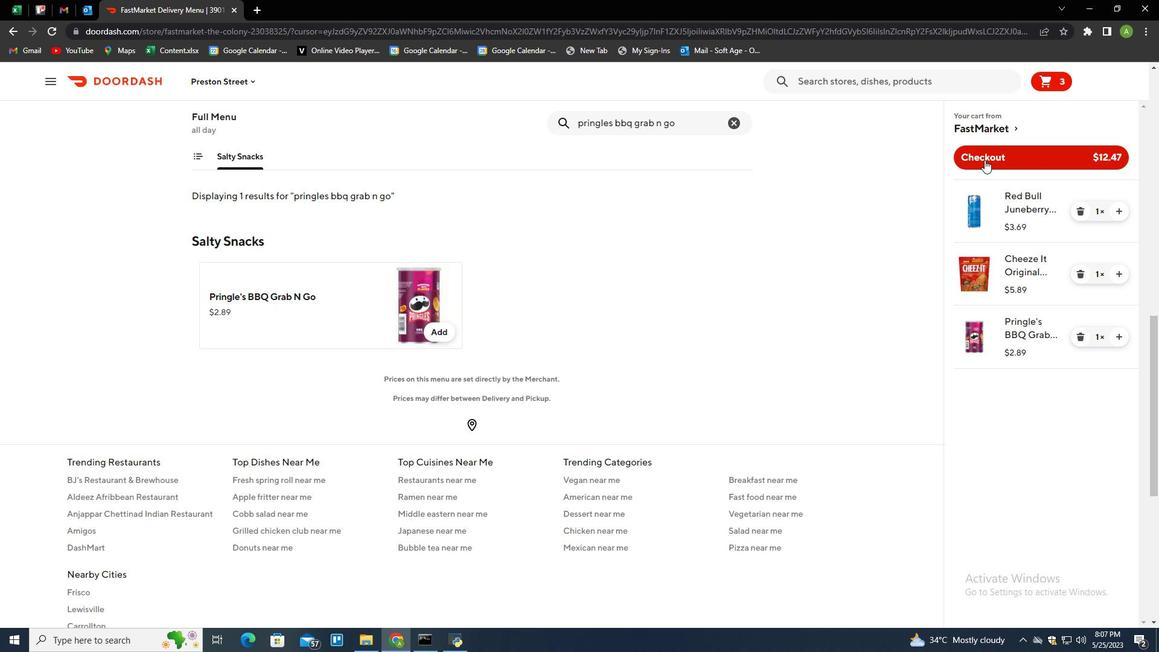 
Action: Mouse moved to (777, 221)
Screenshot: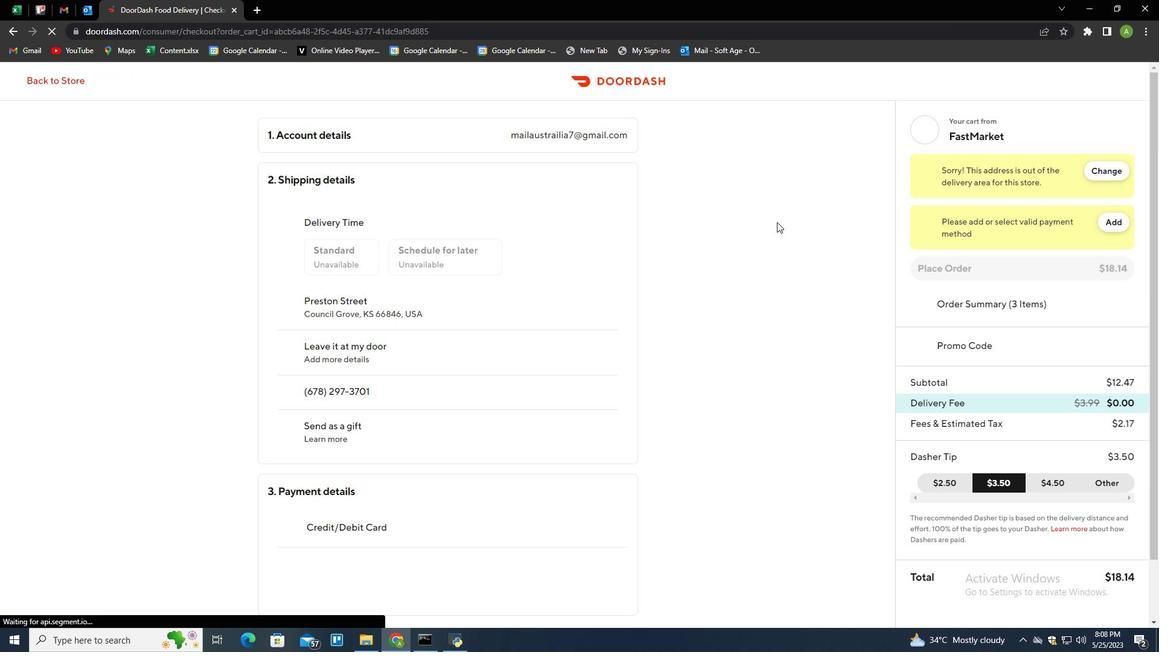 
